 Task: Open a blank sheet, save the file as Animals.txt Add Heading 'Animals:'Add the following points with numbering '1.	Lion_x000D_
2.	Dolphin_x000D_
3.	Eagle_x000D_
'Select the entire thext and change line spacing to  2.5 ,change the font size of heading and points to 24
Action: Mouse moved to (1062, 59)
Screenshot: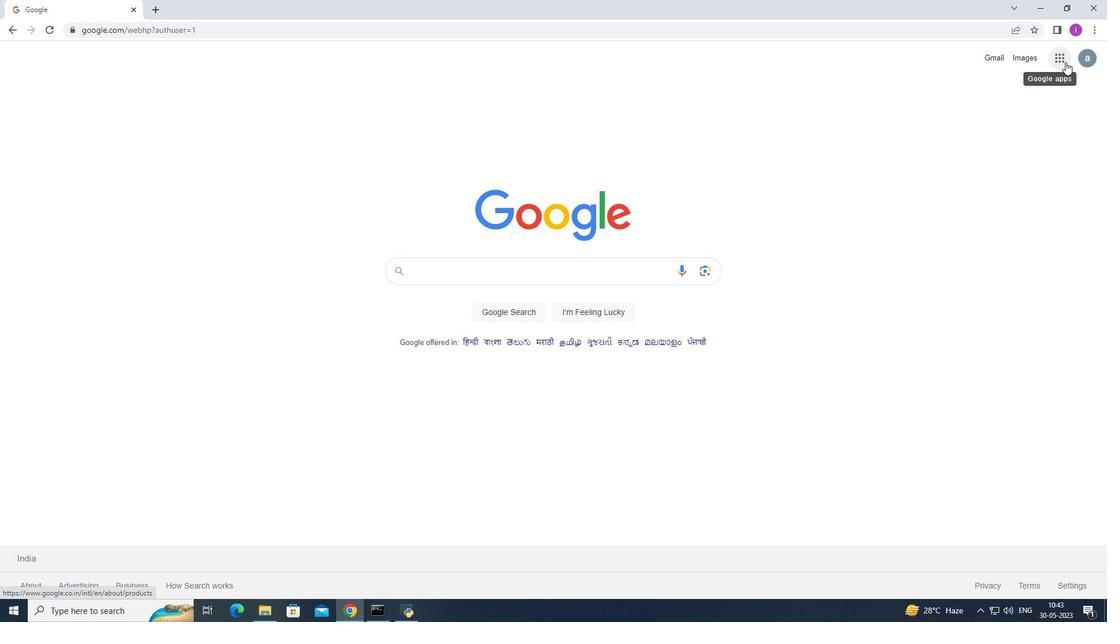 
Action: Mouse pressed left at (1062, 59)
Screenshot: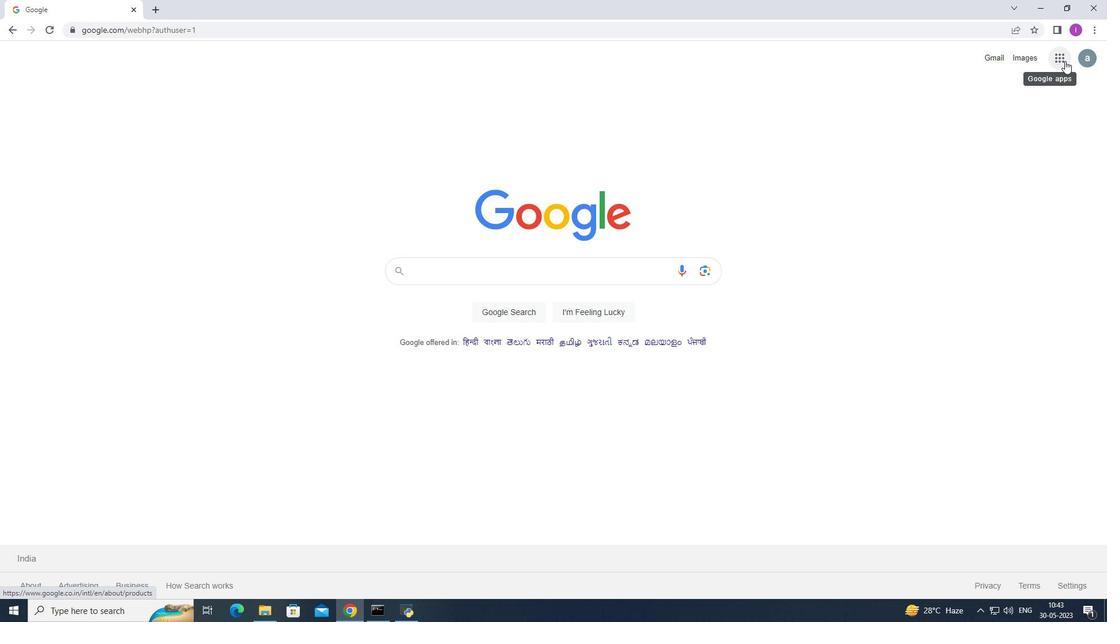 
Action: Mouse moved to (1011, 293)
Screenshot: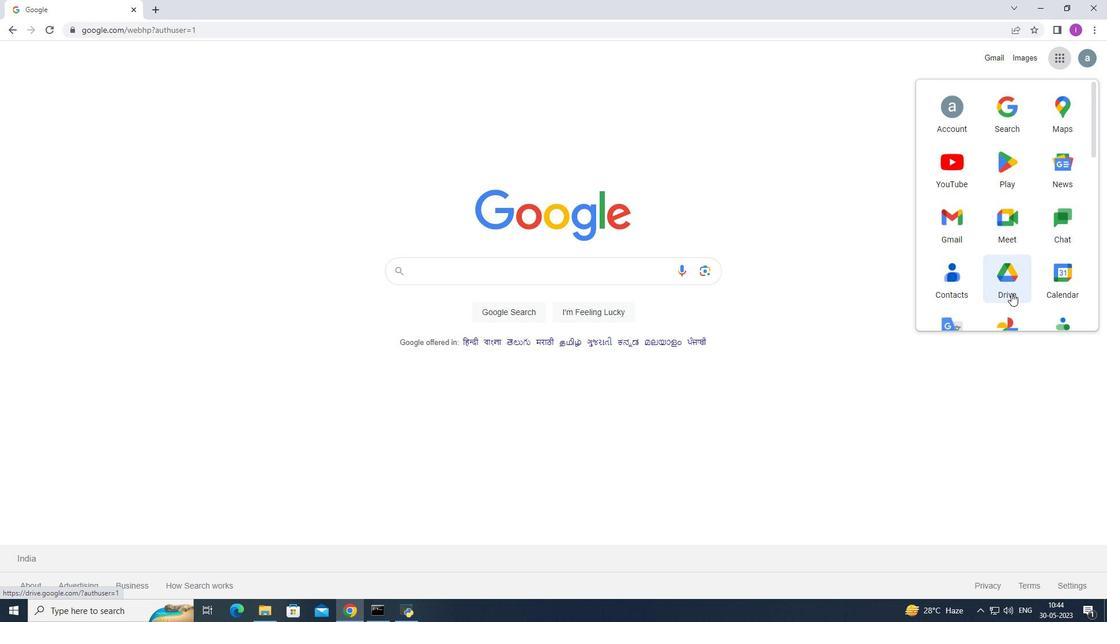 
Action: Mouse scrolled (1011, 293) with delta (0, 0)
Screenshot: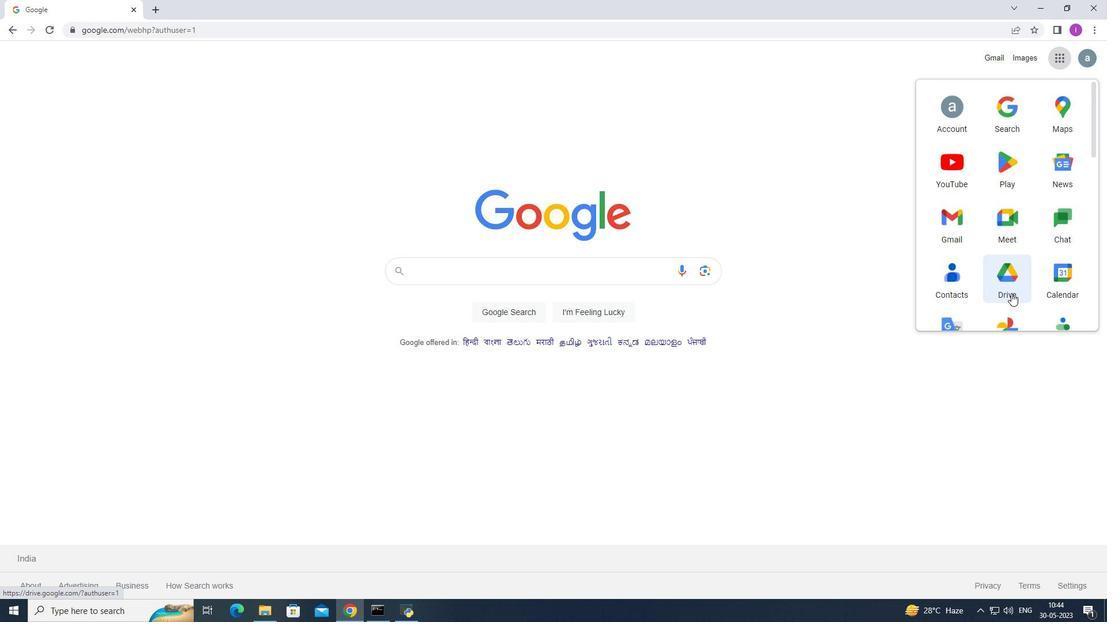 
Action: Mouse scrolled (1011, 294) with delta (0, 0)
Screenshot: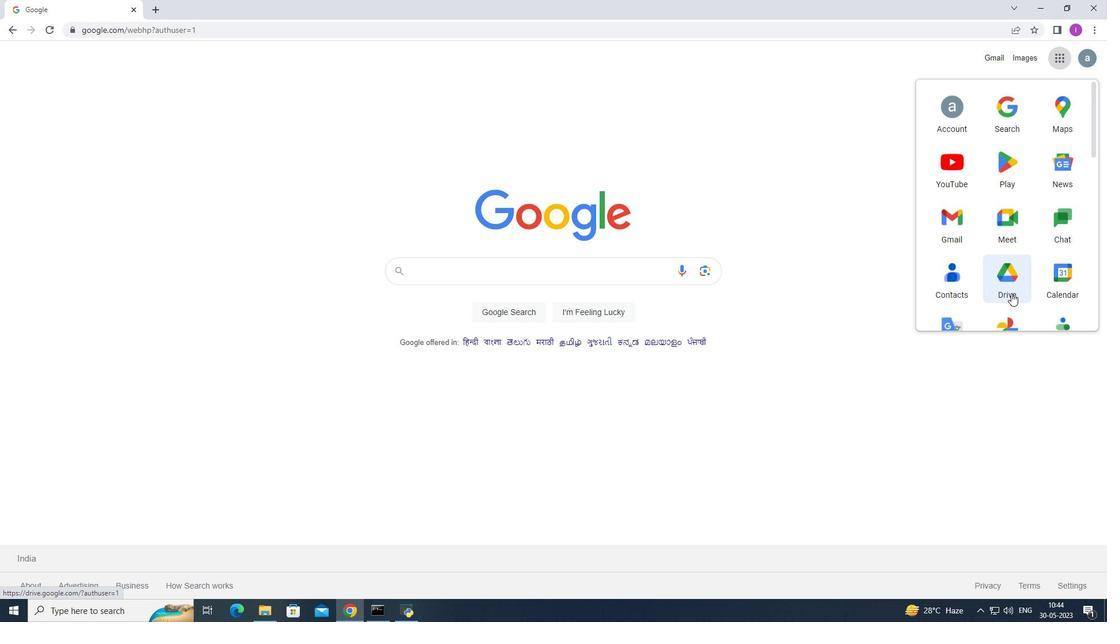 
Action: Mouse scrolled (1011, 293) with delta (0, 0)
Screenshot: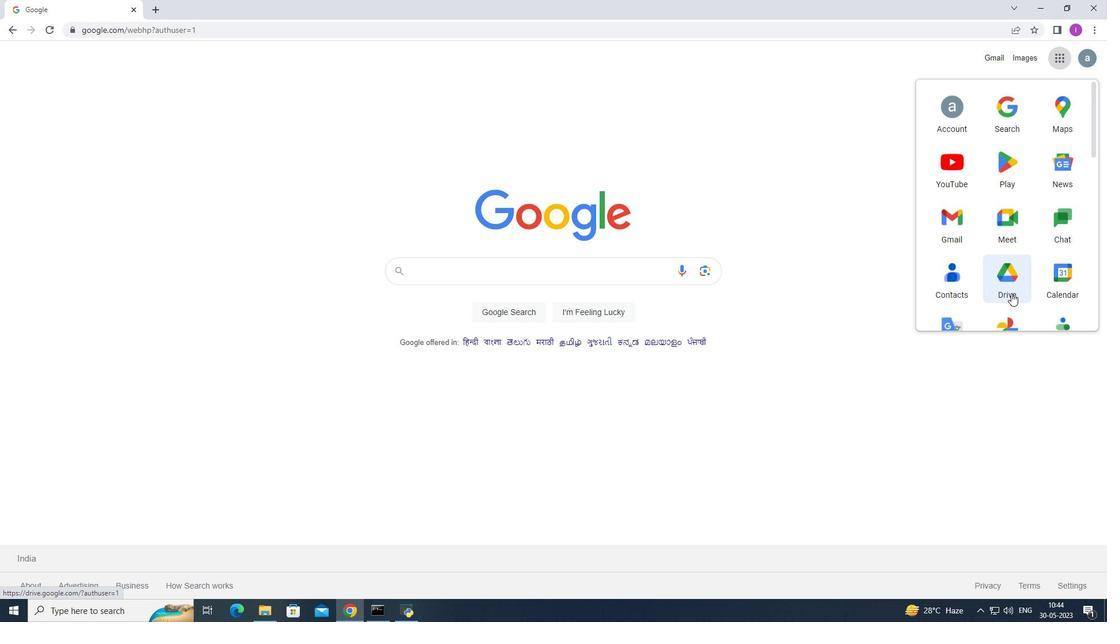 
Action: Mouse moved to (1011, 293)
Screenshot: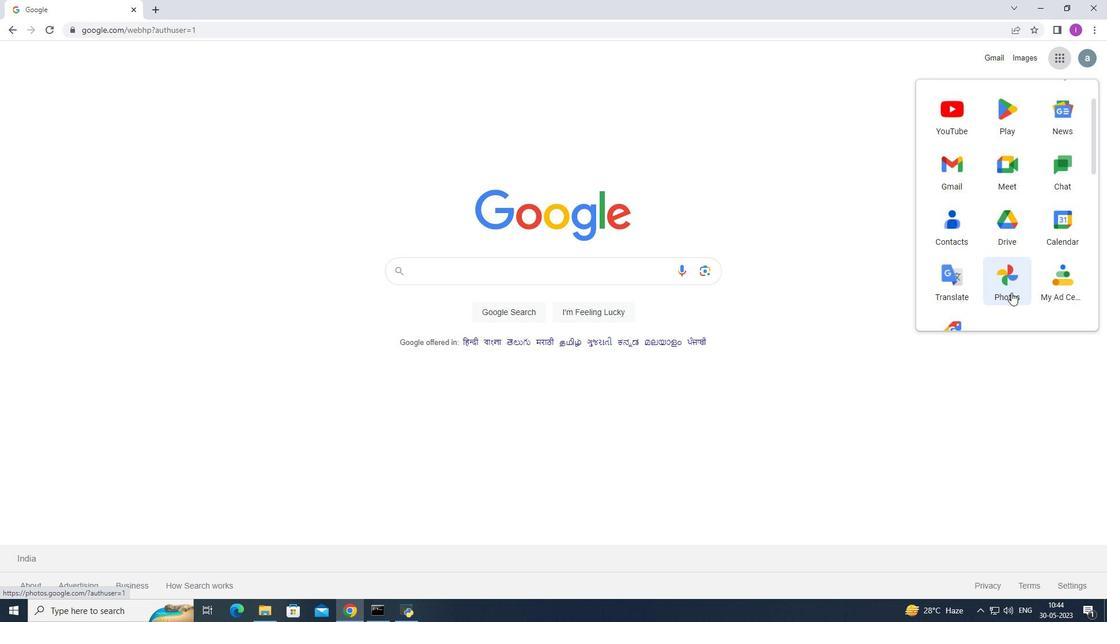 
Action: Mouse scrolled (1011, 292) with delta (0, 0)
Screenshot: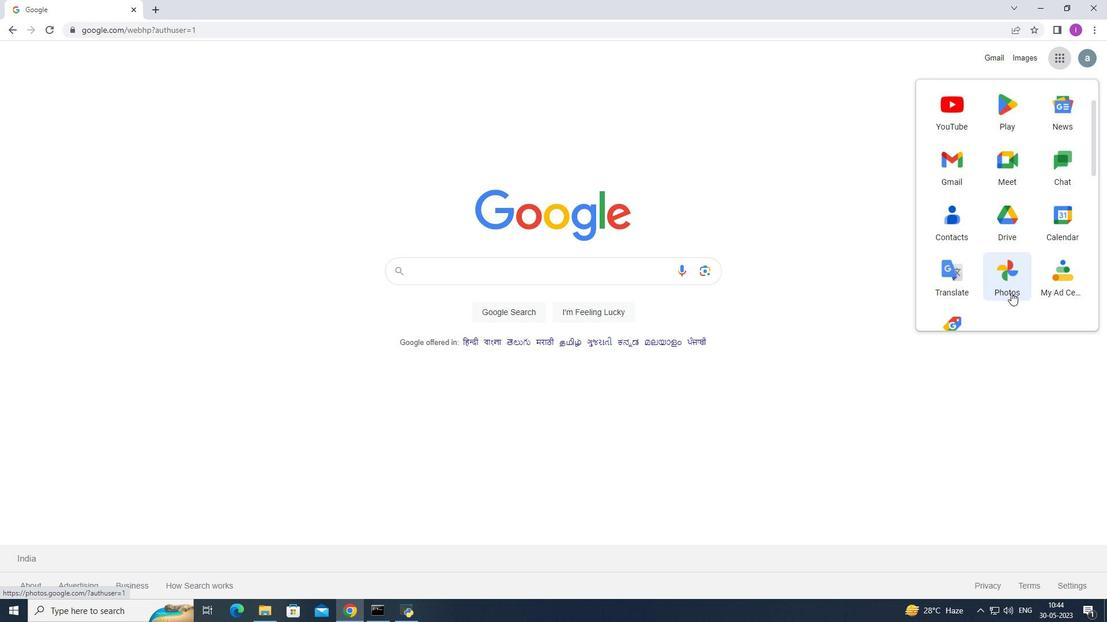 
Action: Mouse scrolled (1011, 292) with delta (0, 0)
Screenshot: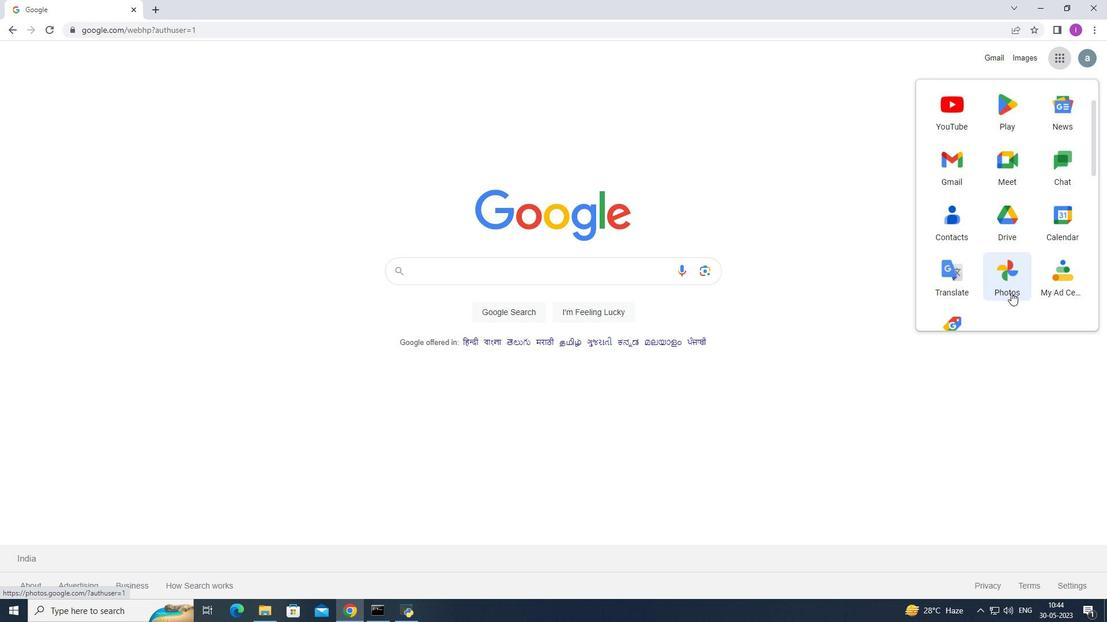 
Action: Mouse scrolled (1011, 292) with delta (0, 0)
Screenshot: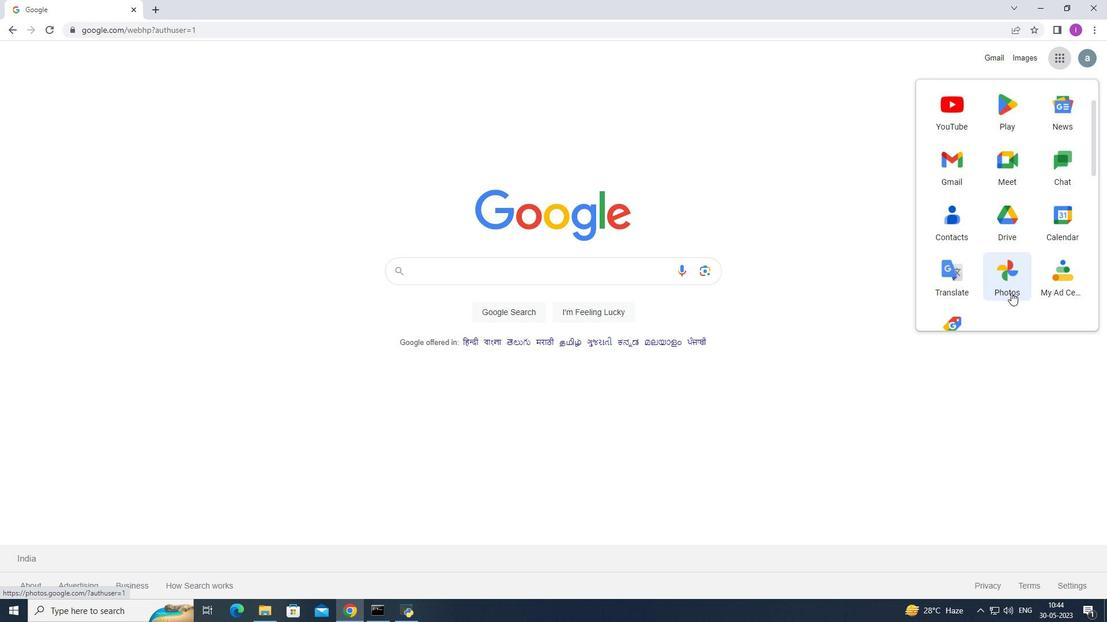
Action: Mouse moved to (1012, 215)
Screenshot: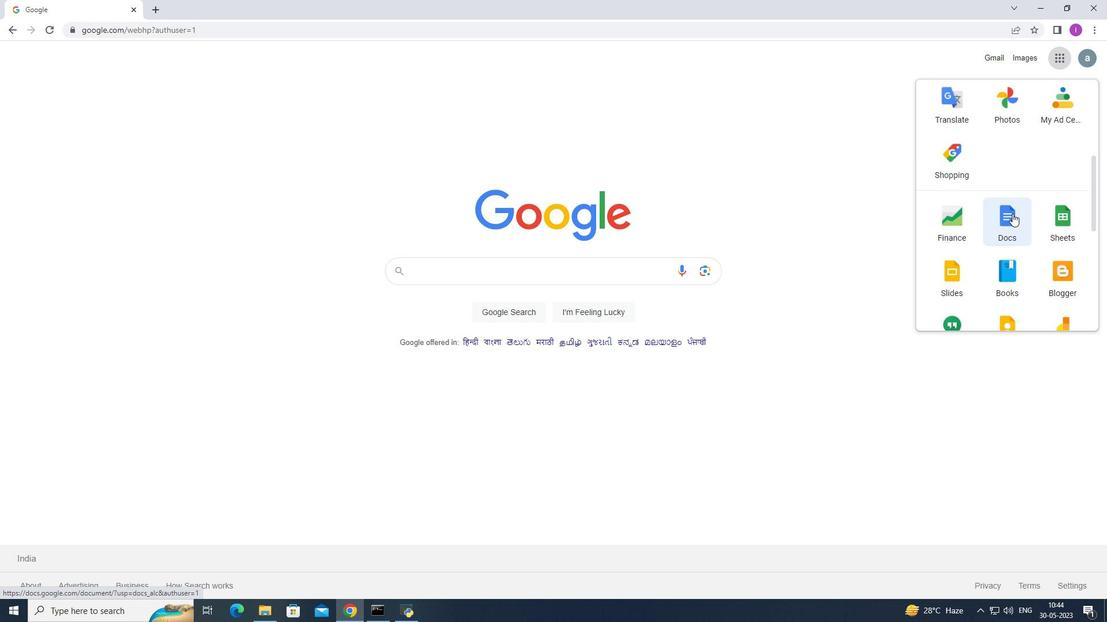 
Action: Mouse pressed left at (1012, 215)
Screenshot: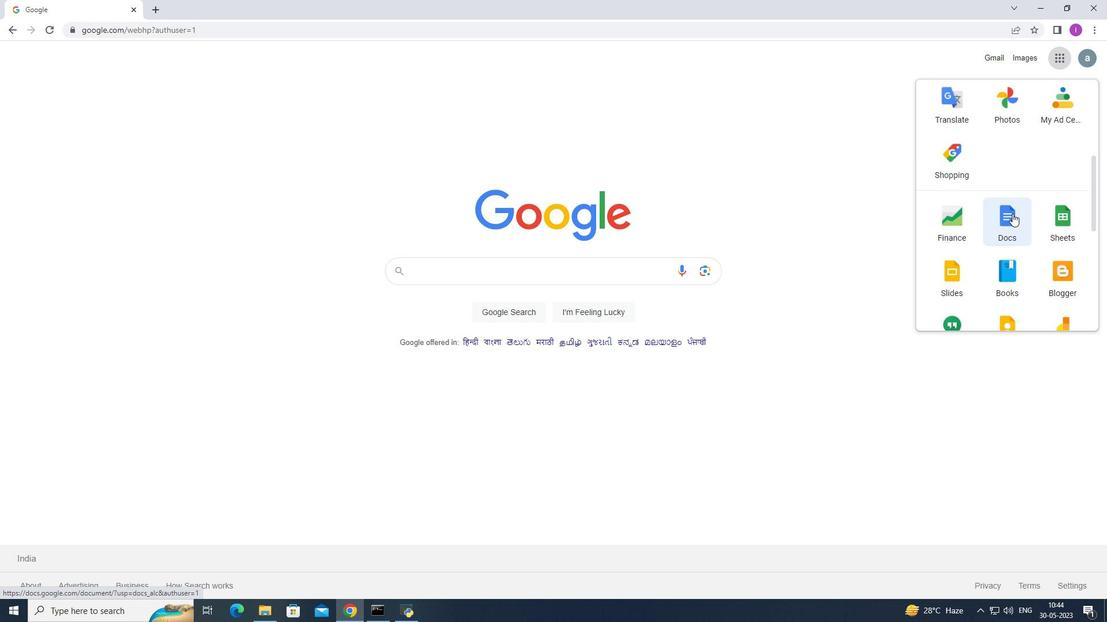 
Action: Mouse moved to (281, 179)
Screenshot: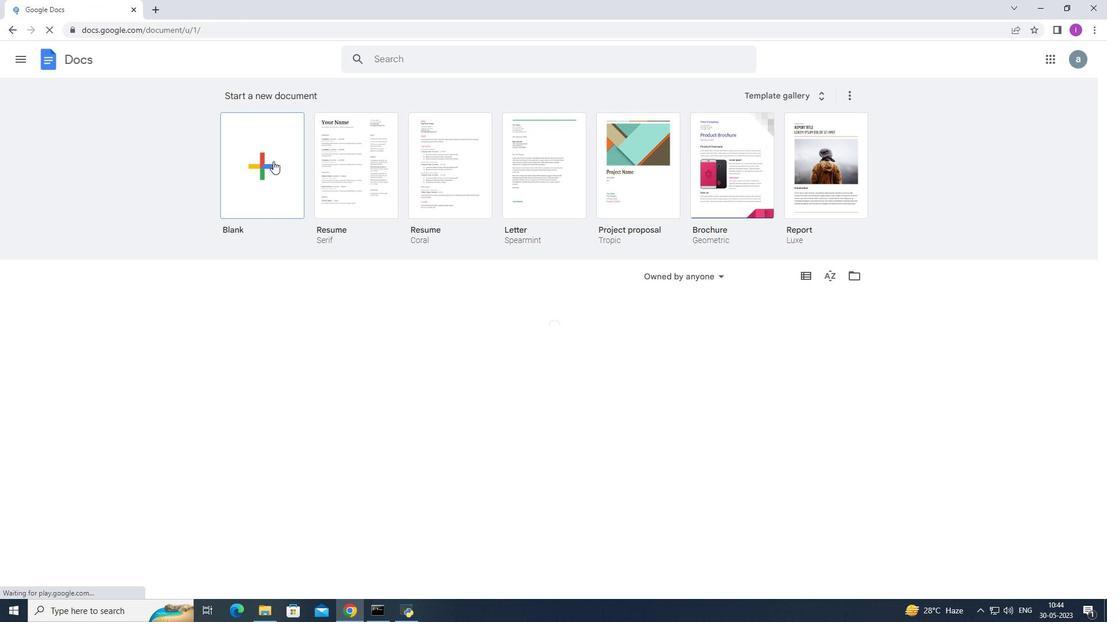 
Action: Mouse pressed left at (281, 179)
Screenshot: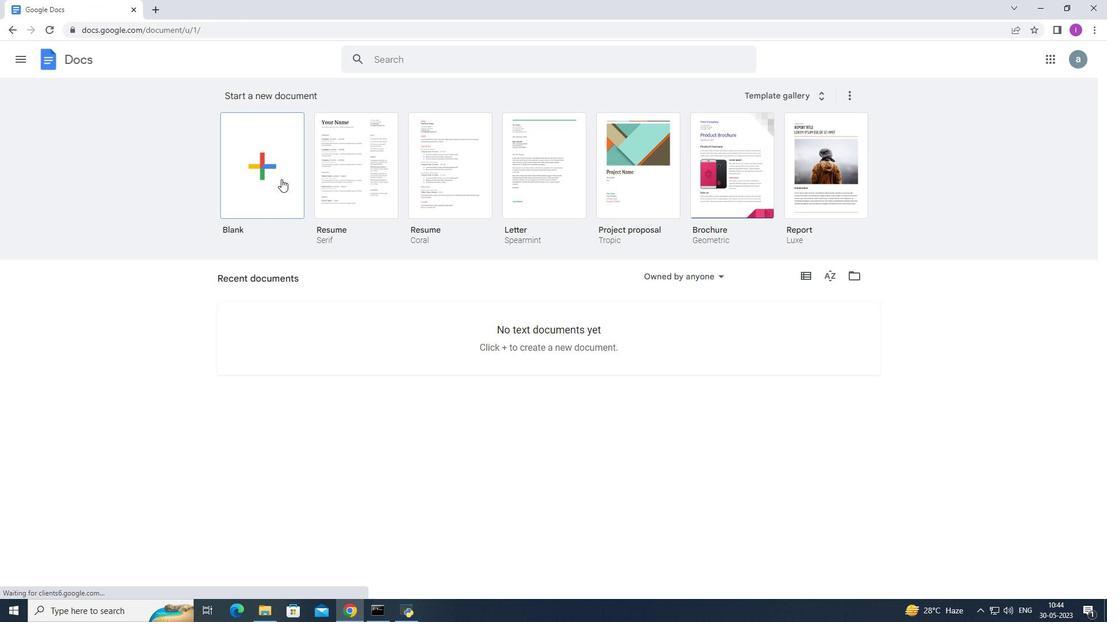 
Action: Mouse moved to (109, 50)
Screenshot: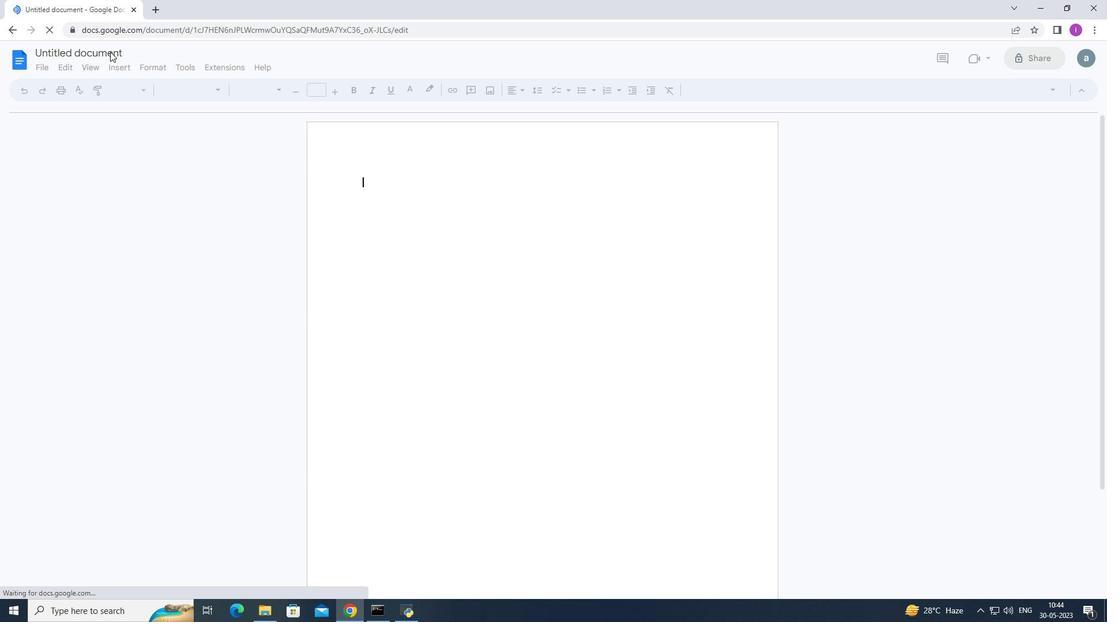 
Action: Mouse pressed left at (109, 50)
Screenshot: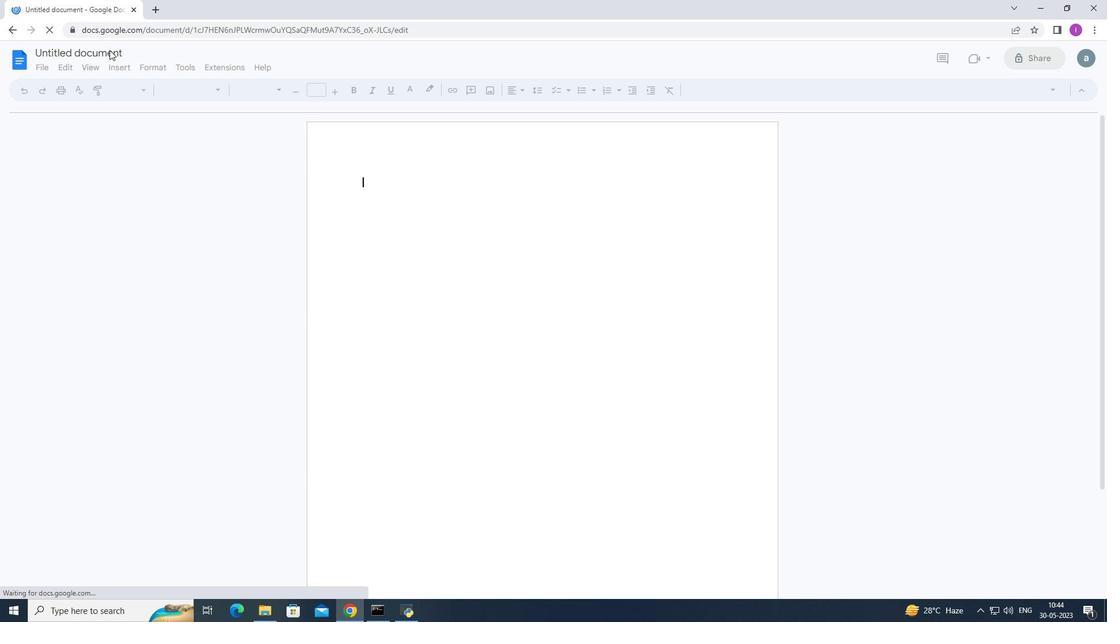 
Action: Key pressed anu<Key.backspace>imals<Key.space><Key.backspace>.txt
Screenshot: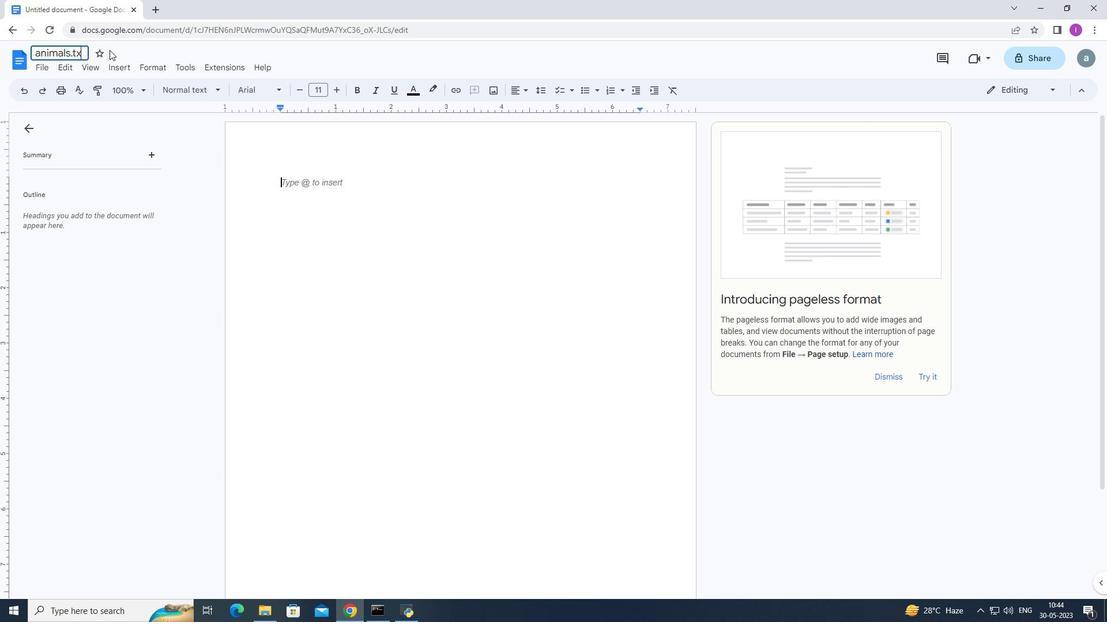 
Action: Mouse moved to (145, 74)
Screenshot: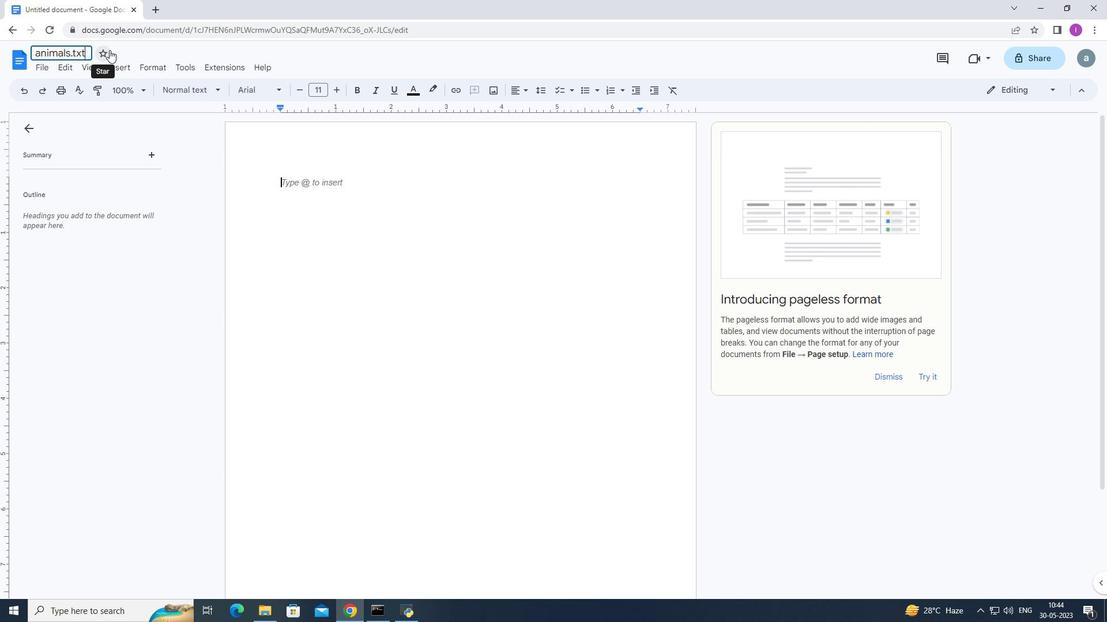 
Action: Mouse scrolled (145, 74) with delta (0, 0)
Screenshot: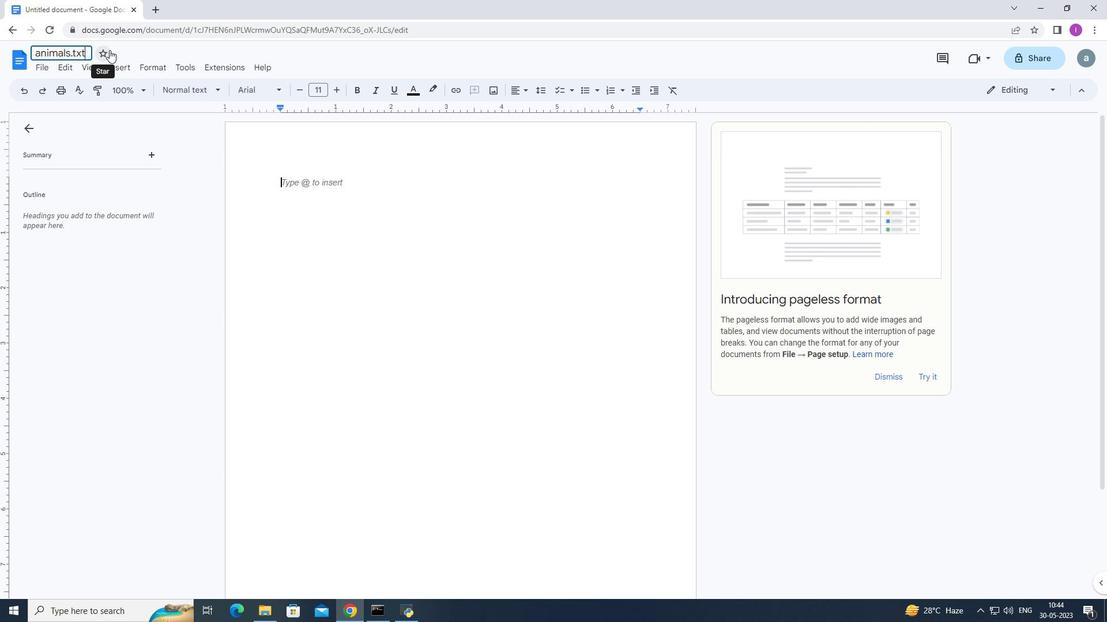 
Action: Mouse moved to (40, 53)
Screenshot: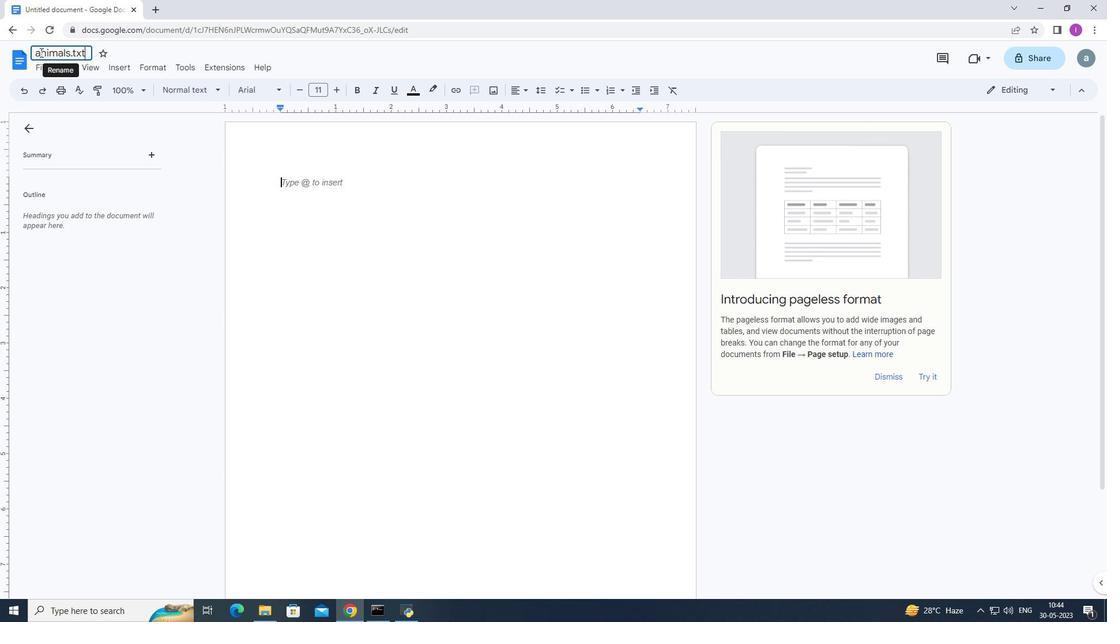 
Action: Mouse pressed left at (40, 53)
Screenshot: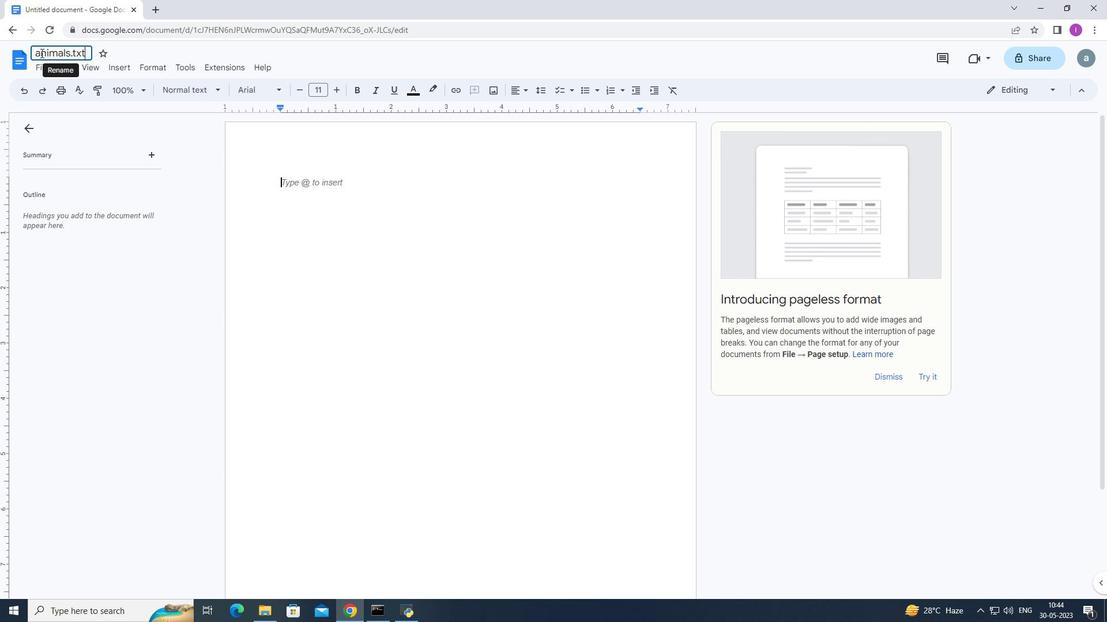 
Action: Key pressed <Key.backspace><Key.shift>A<Key.enter>
Screenshot: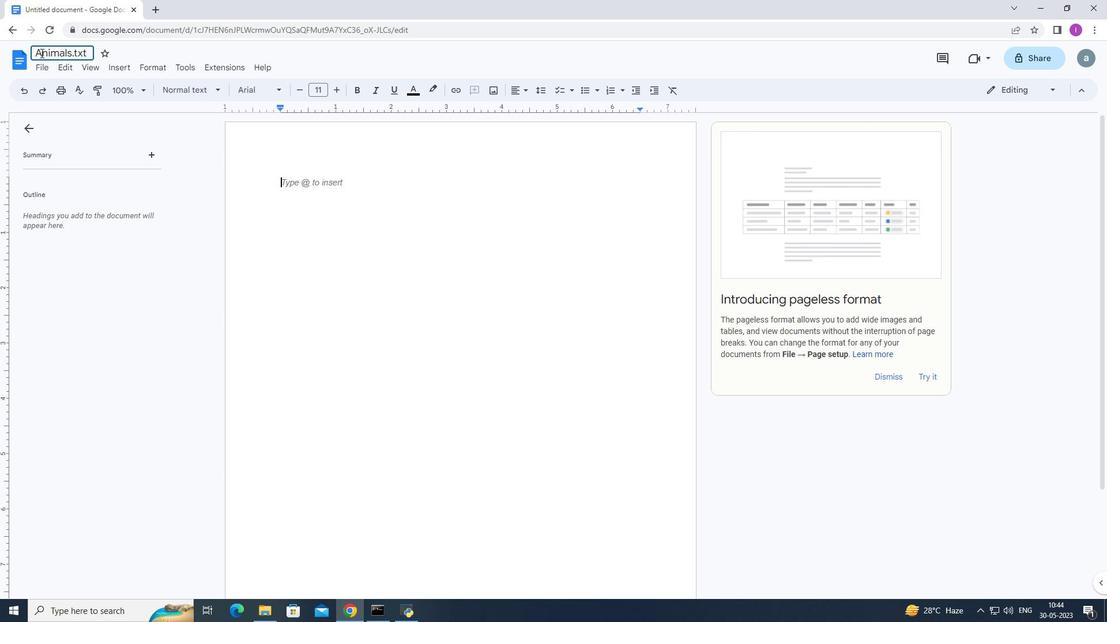 
Action: Mouse moved to (28, 124)
Screenshot: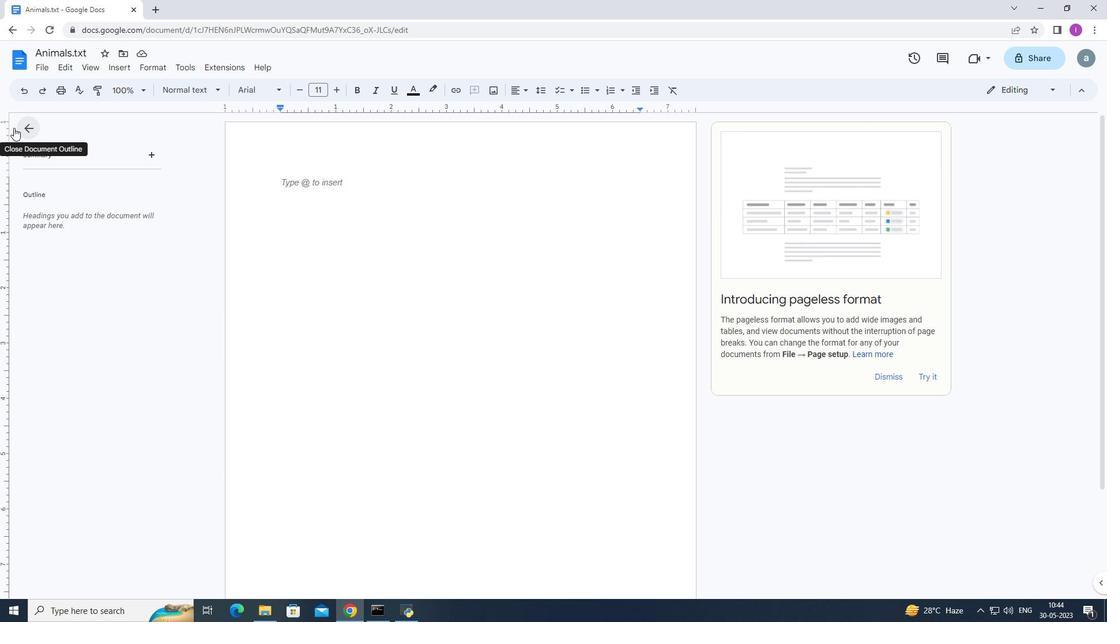 
Action: Mouse pressed left at (28, 124)
Screenshot: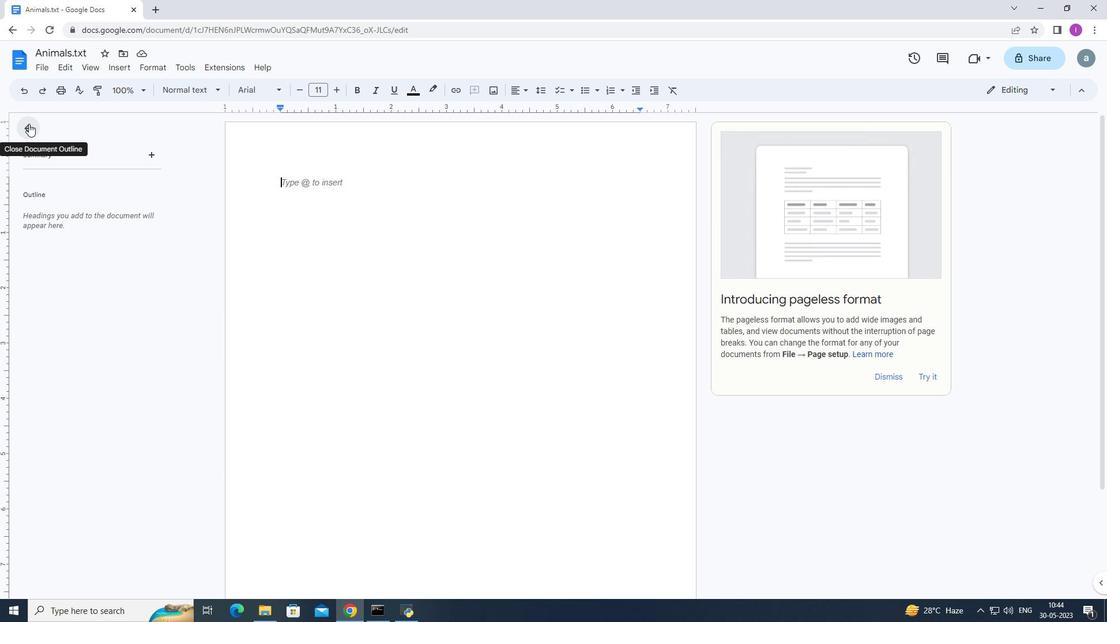 
Action: Mouse moved to (890, 376)
Screenshot: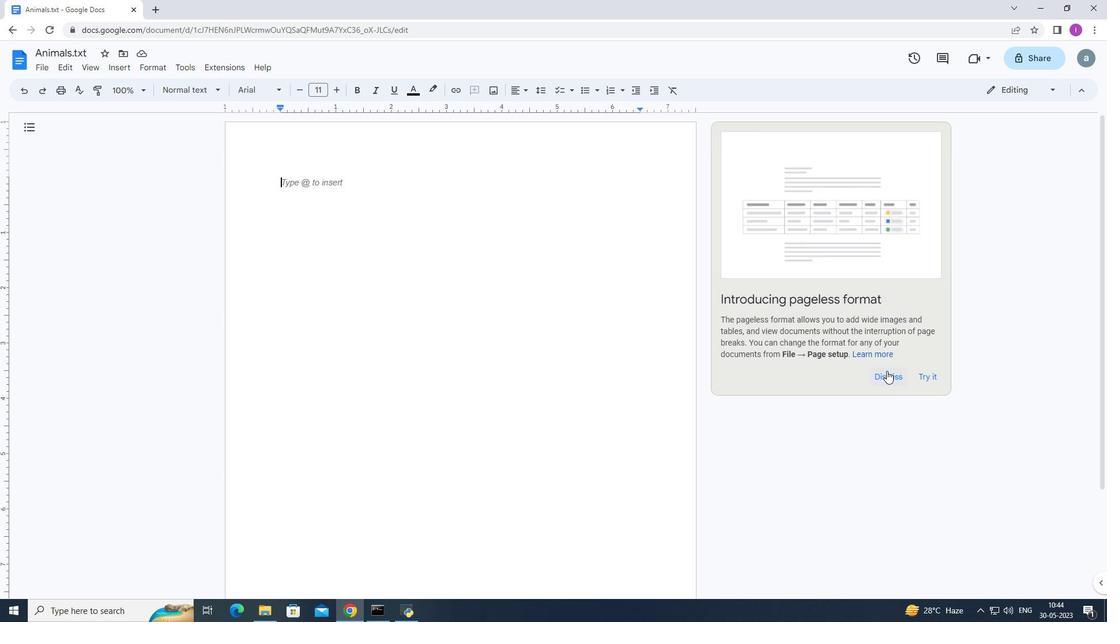 
Action: Mouse pressed left at (890, 376)
Screenshot: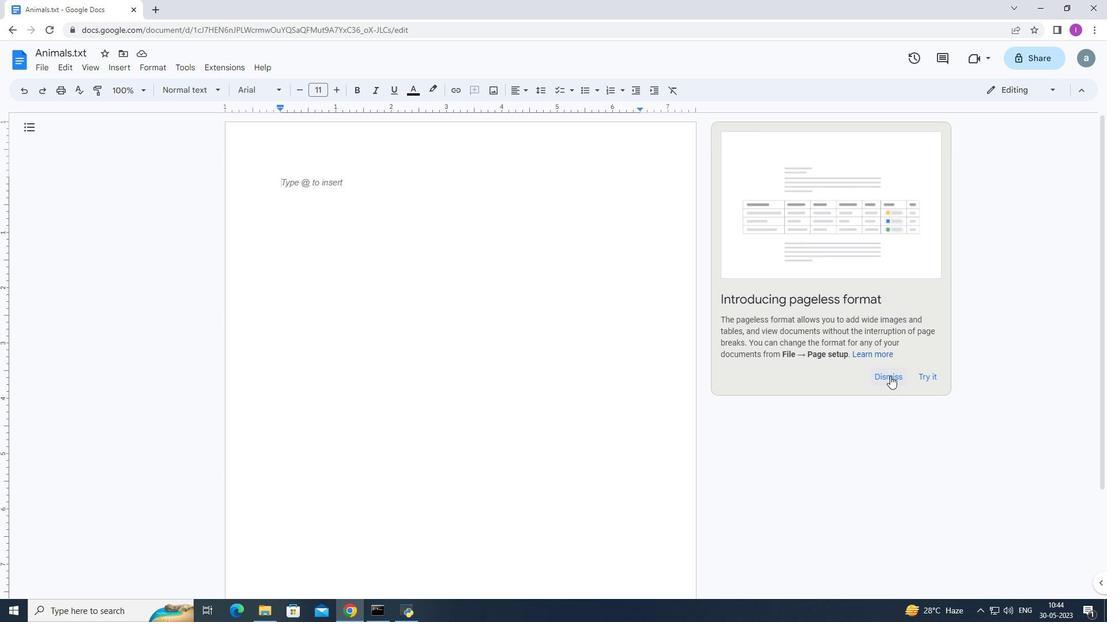 
Action: Mouse moved to (214, 87)
Screenshot: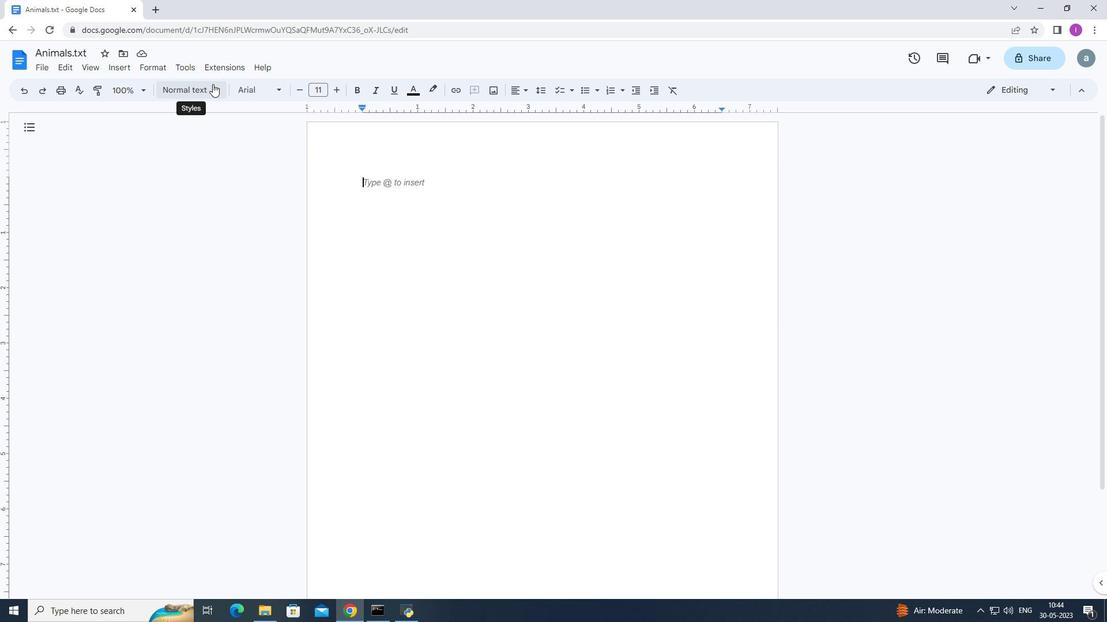 
Action: Mouse pressed left at (214, 87)
Screenshot: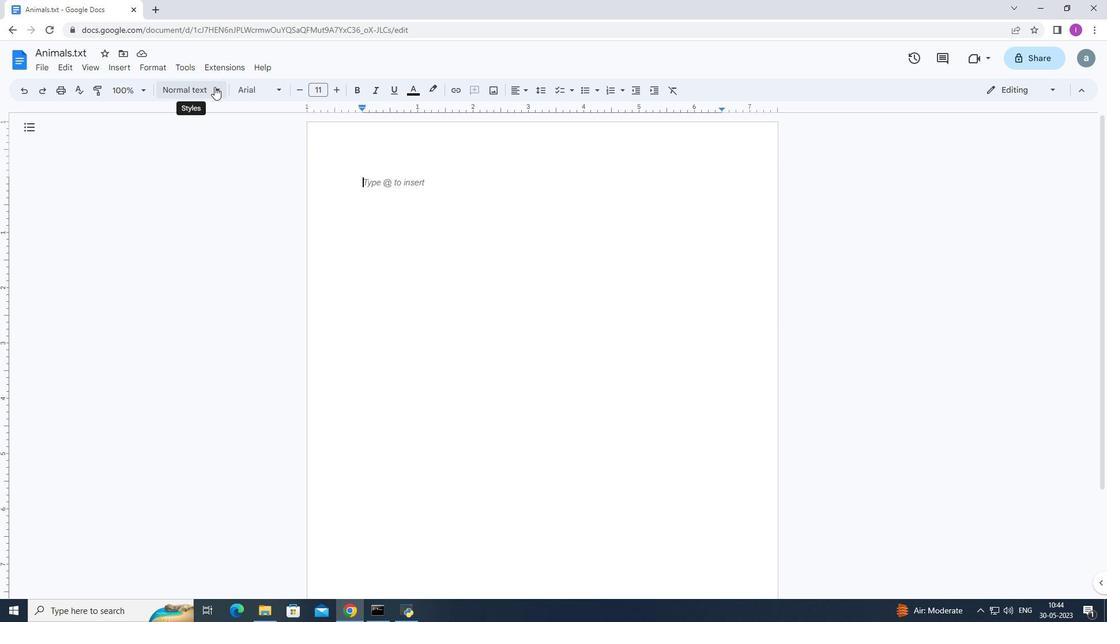 
Action: Mouse moved to (245, 248)
Screenshot: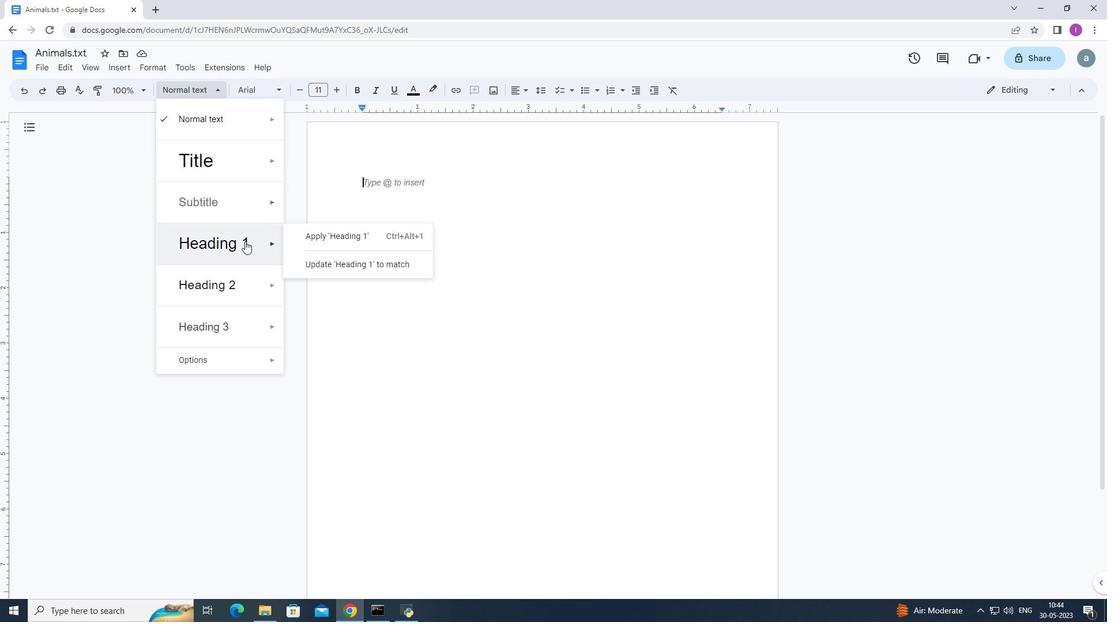 
Action: Mouse pressed left at (245, 248)
Screenshot: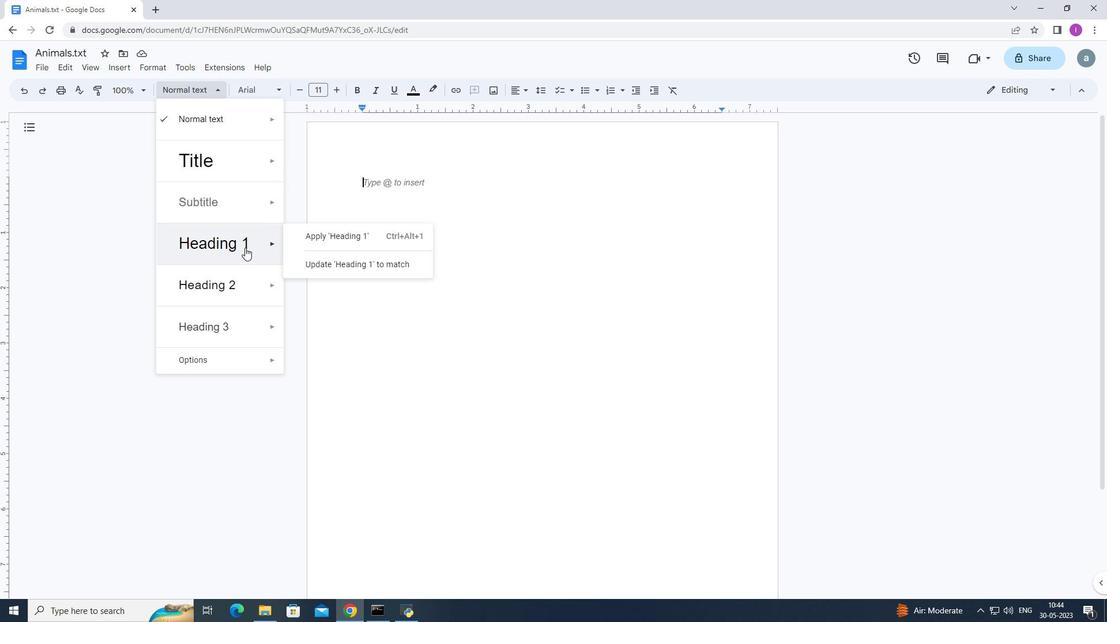 
Action: Mouse moved to (343, 155)
Screenshot: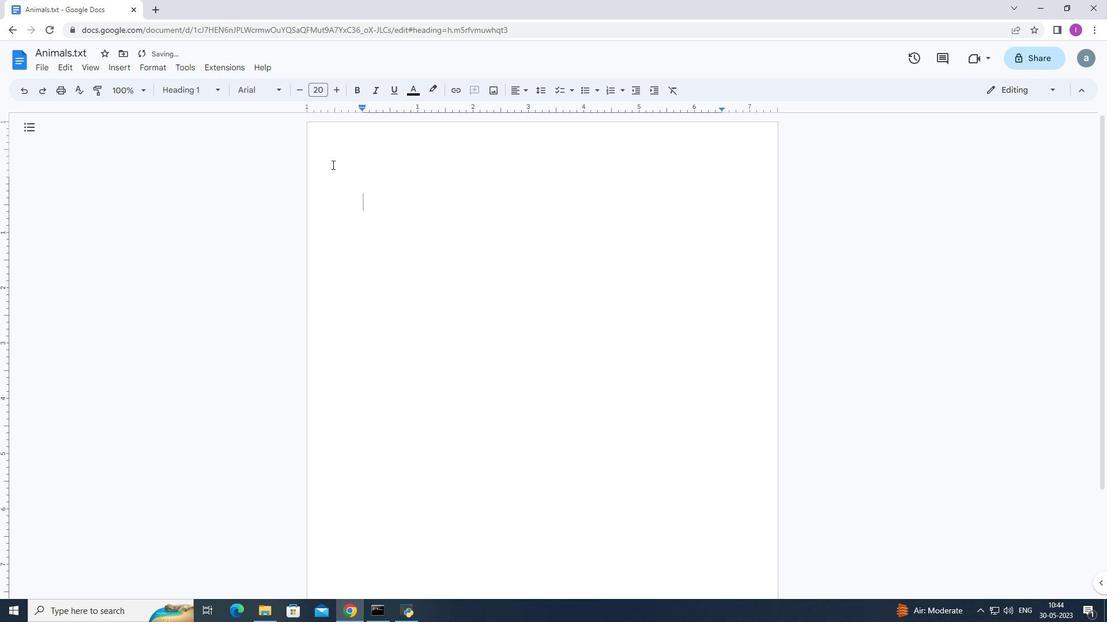 
Action: Key pressed <Key.shift>Animals<Key.shift_r>:
Screenshot: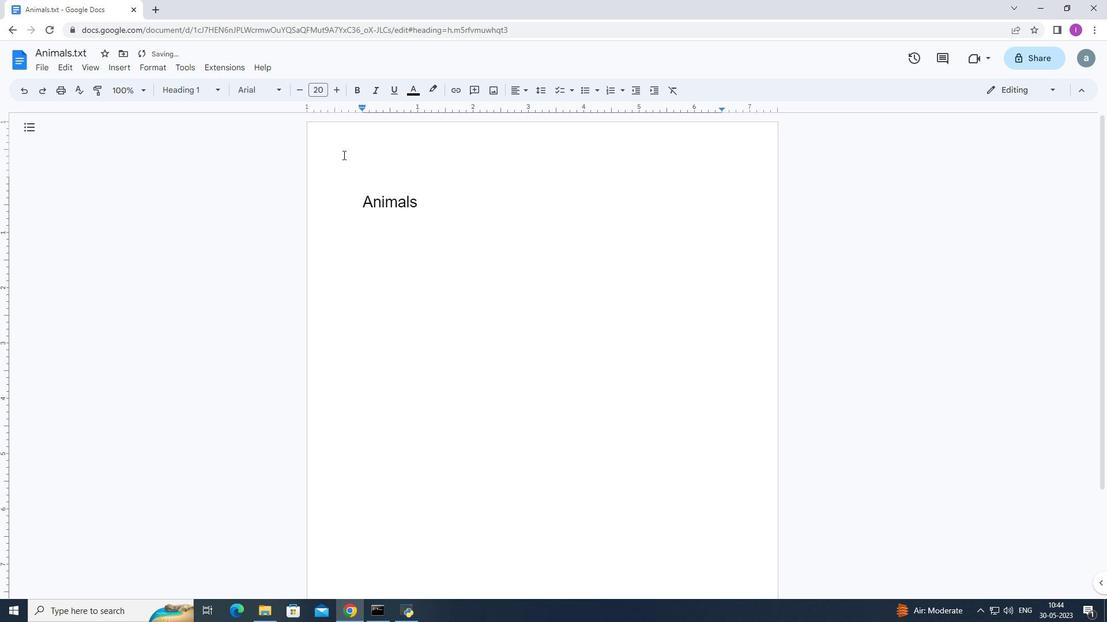 
Action: Mouse moved to (329, 161)
Screenshot: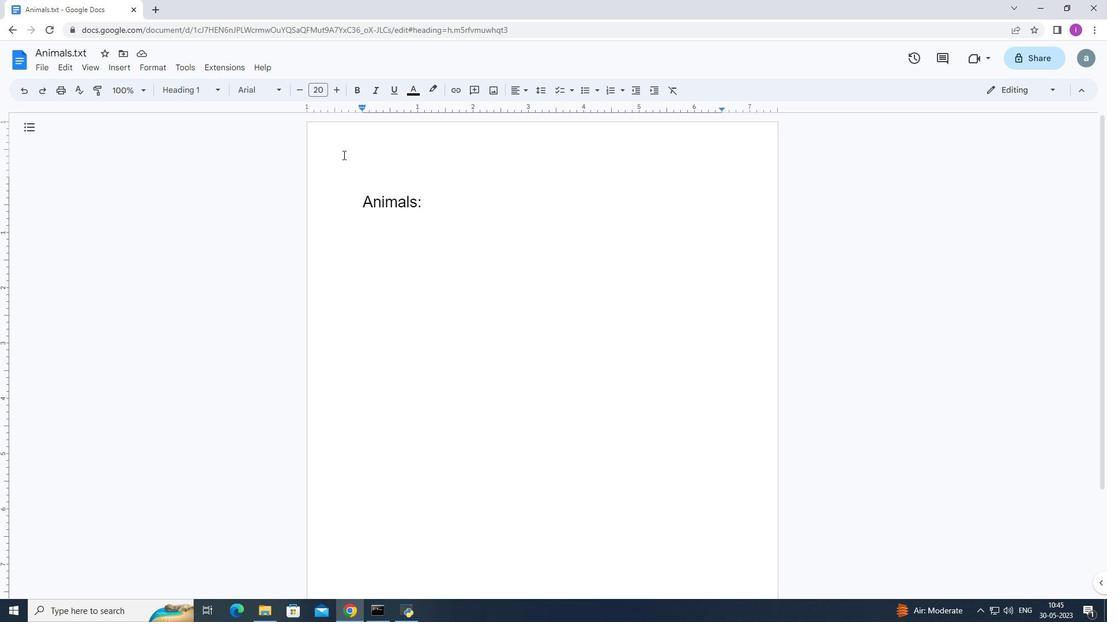 
Action: Key pressed <Key.enter>
Screenshot: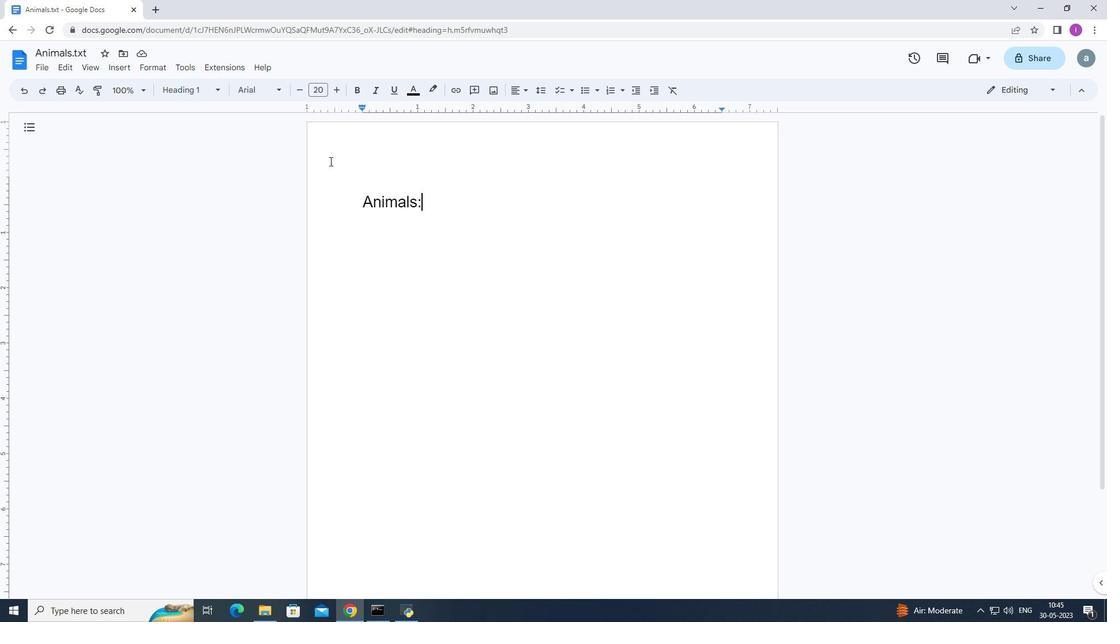 
Action: Mouse moved to (613, 91)
Screenshot: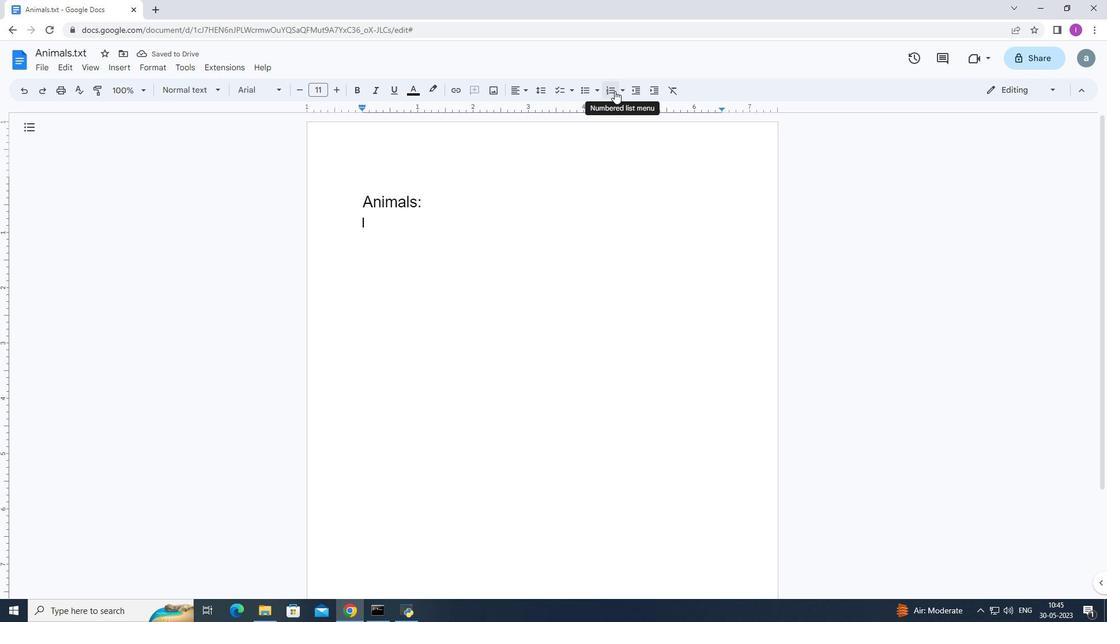 
Action: Mouse pressed left at (613, 91)
Screenshot: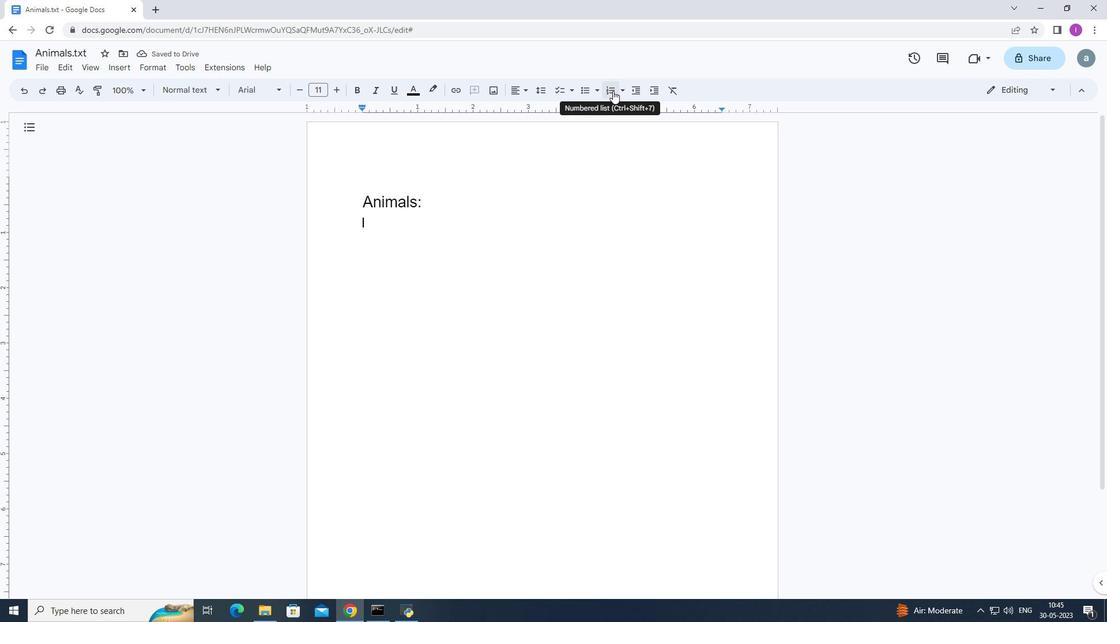 
Action: Mouse moved to (594, 178)
Screenshot: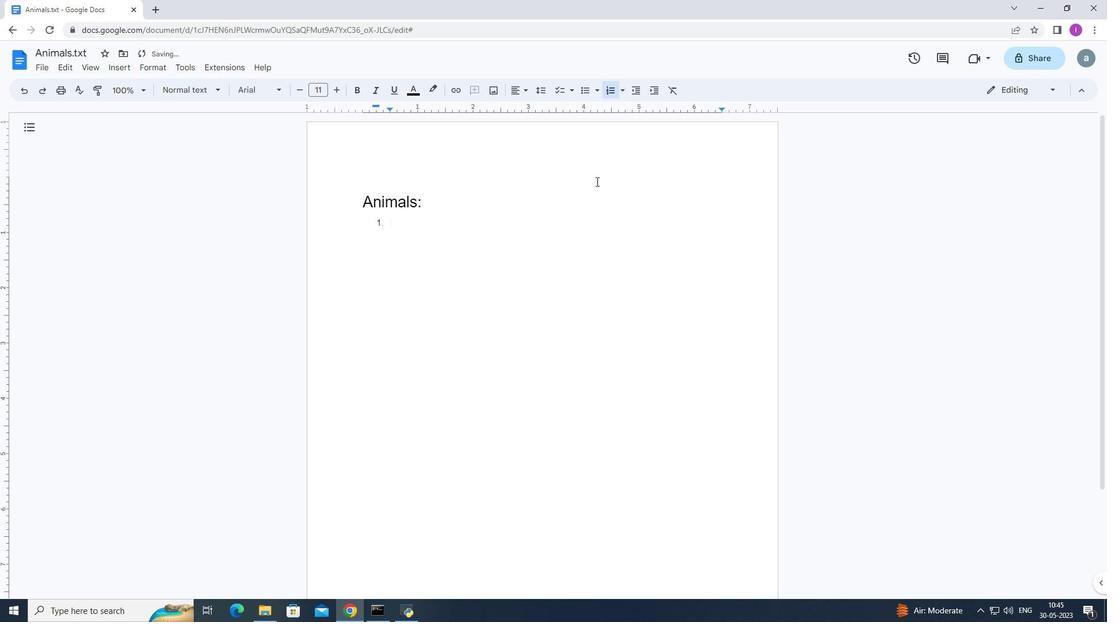 
Action: Key pressed lo<Key.backspace><Key.backspace><Key.shift>Liom<Key.backspace>n<Key.enter><Key.shift><Key.shift><Key.shift><Key.shift><Key.shift><Key.shift><Key.shift><Key.shift><Key.shift><Key.shift><Key.shift>Dolphin<Key.enter><Key.shift>Eaglr=<Key.backspace><Key.backspace>e
Screenshot: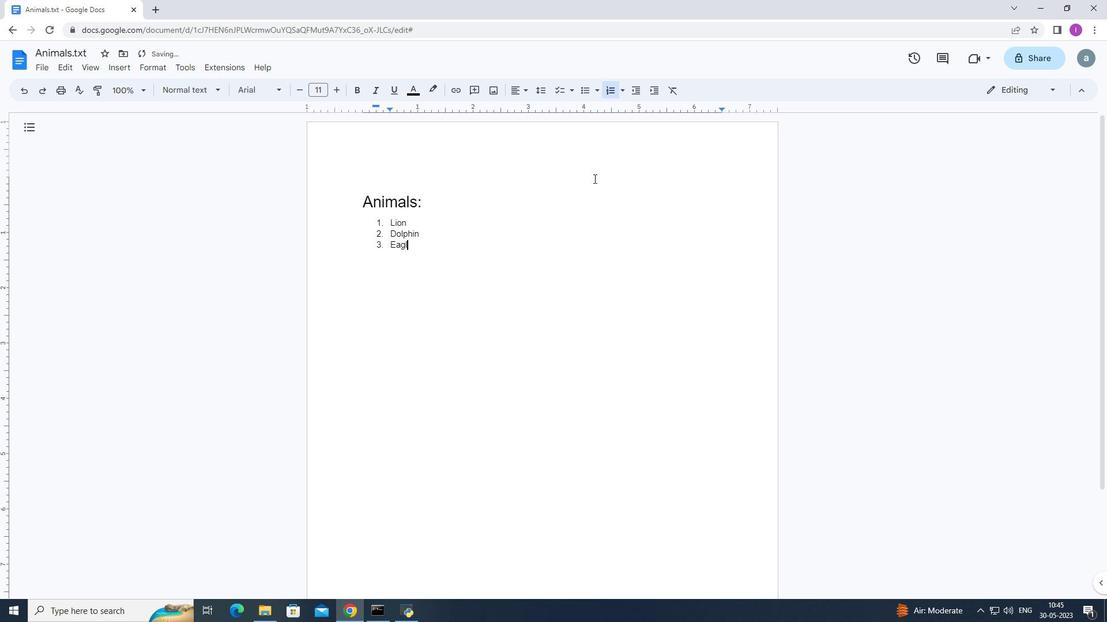 
Action: Mouse moved to (362, 194)
Screenshot: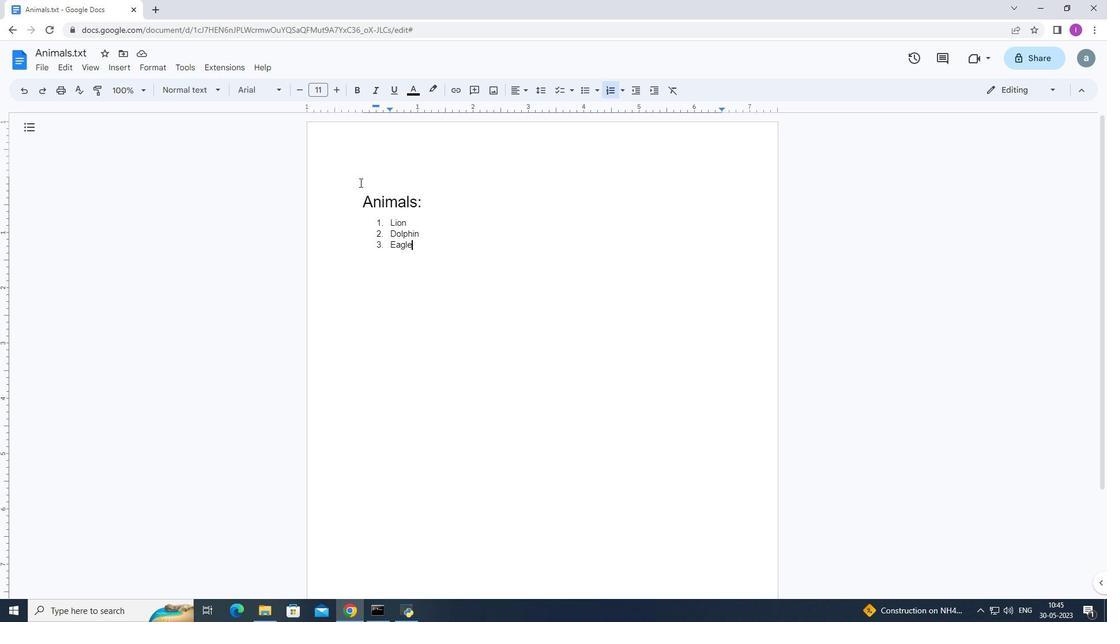 
Action: Mouse pressed left at (362, 194)
Screenshot: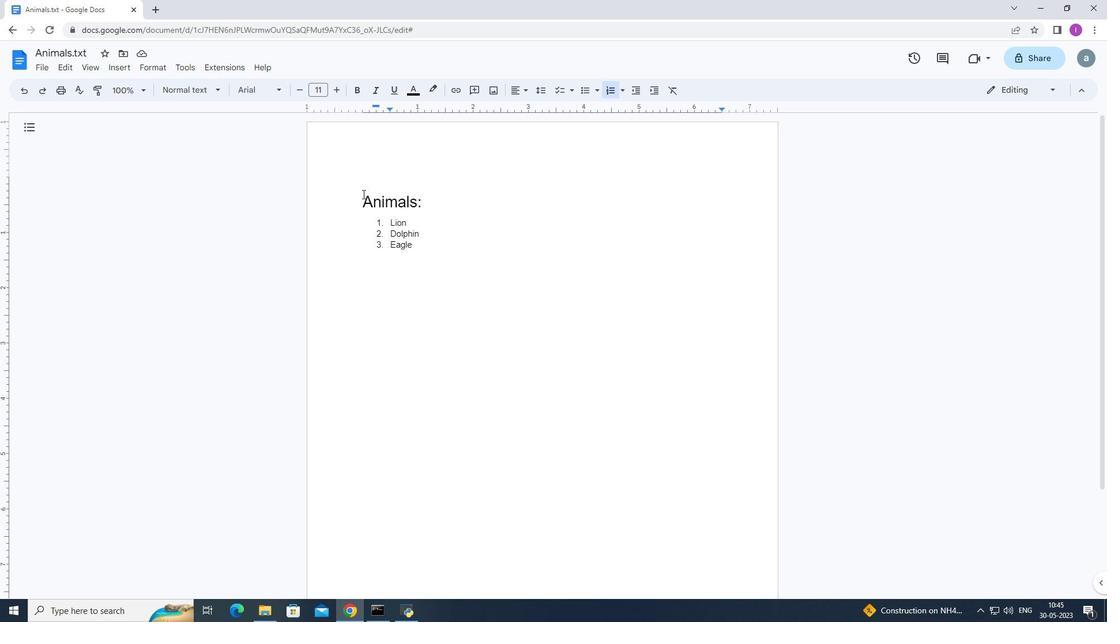 
Action: Mouse moved to (544, 92)
Screenshot: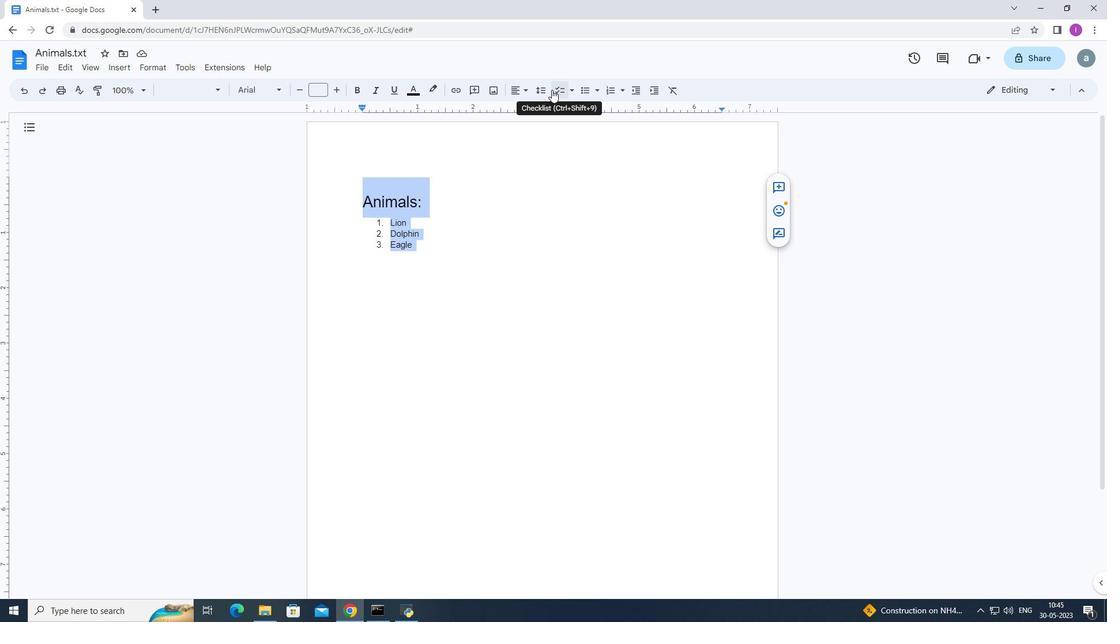 
Action: Mouse pressed left at (544, 92)
Screenshot: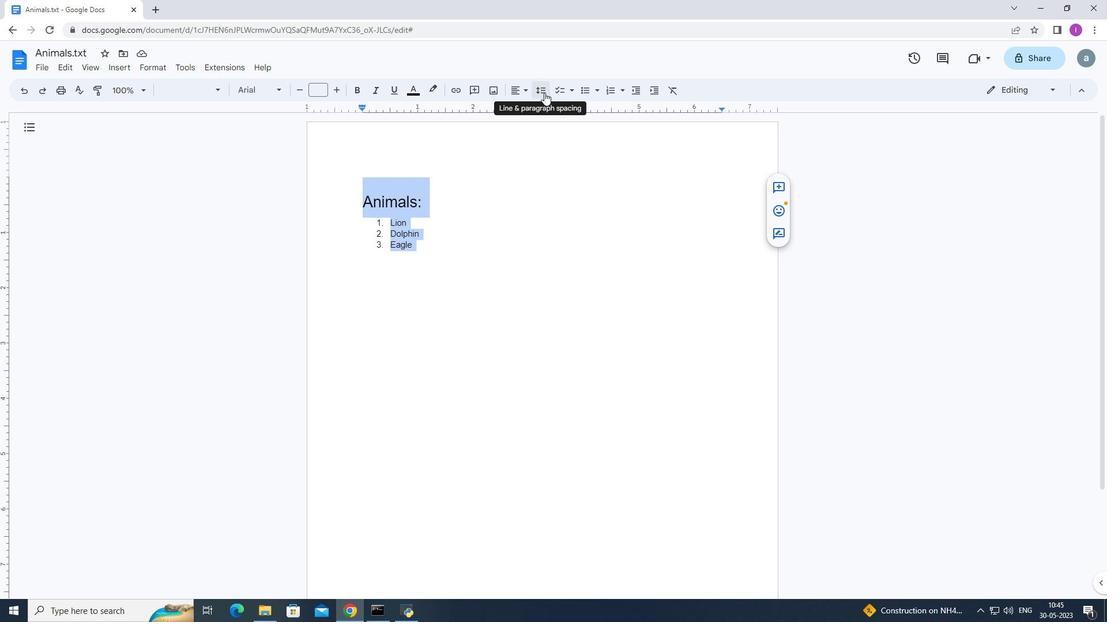 
Action: Mouse moved to (590, 240)
Screenshot: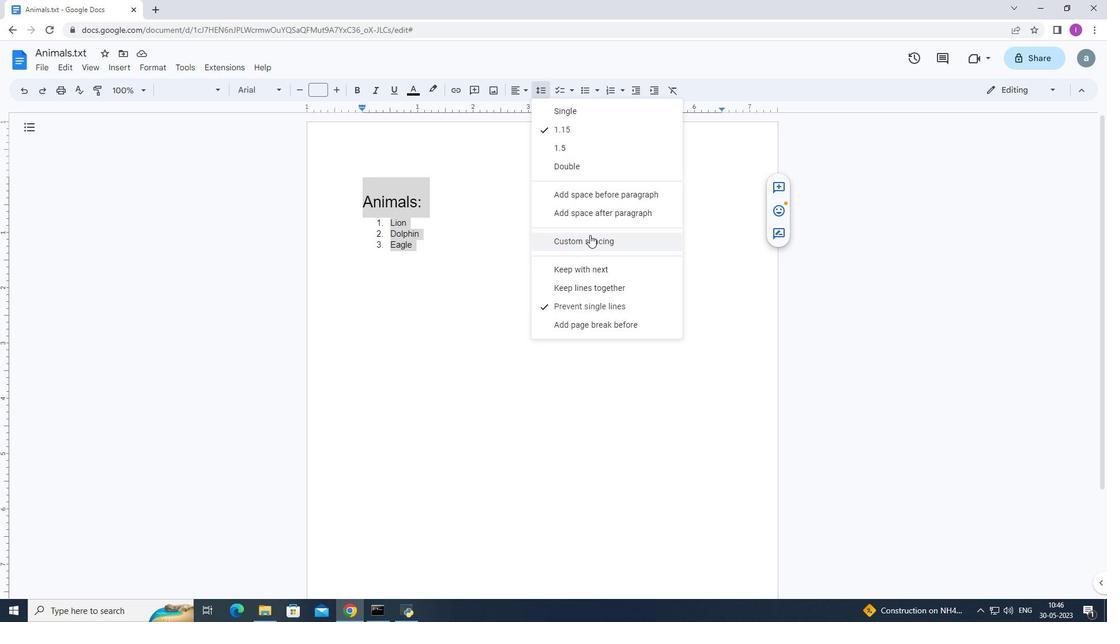 
Action: Mouse pressed left at (590, 240)
Screenshot: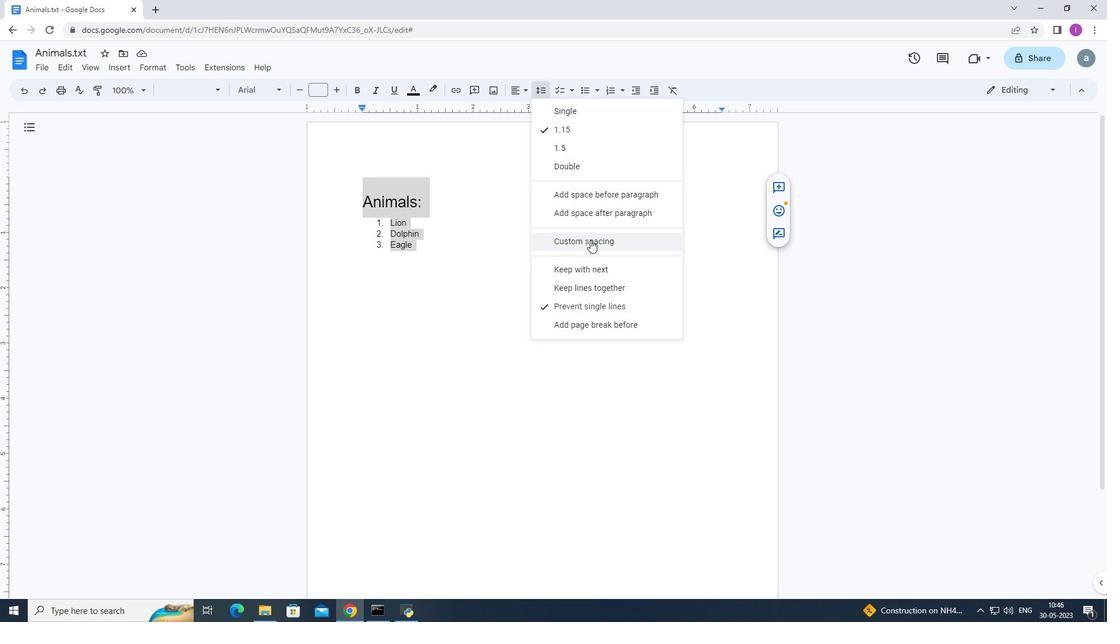 
Action: Mouse moved to (516, 278)
Screenshot: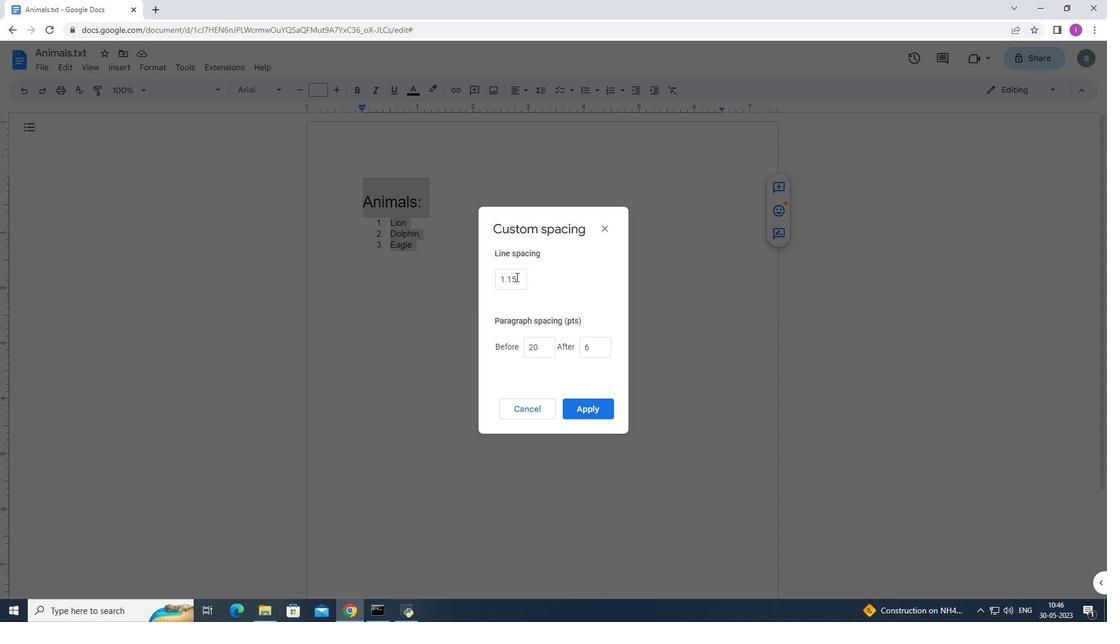 
Action: Mouse pressed left at (516, 278)
Screenshot: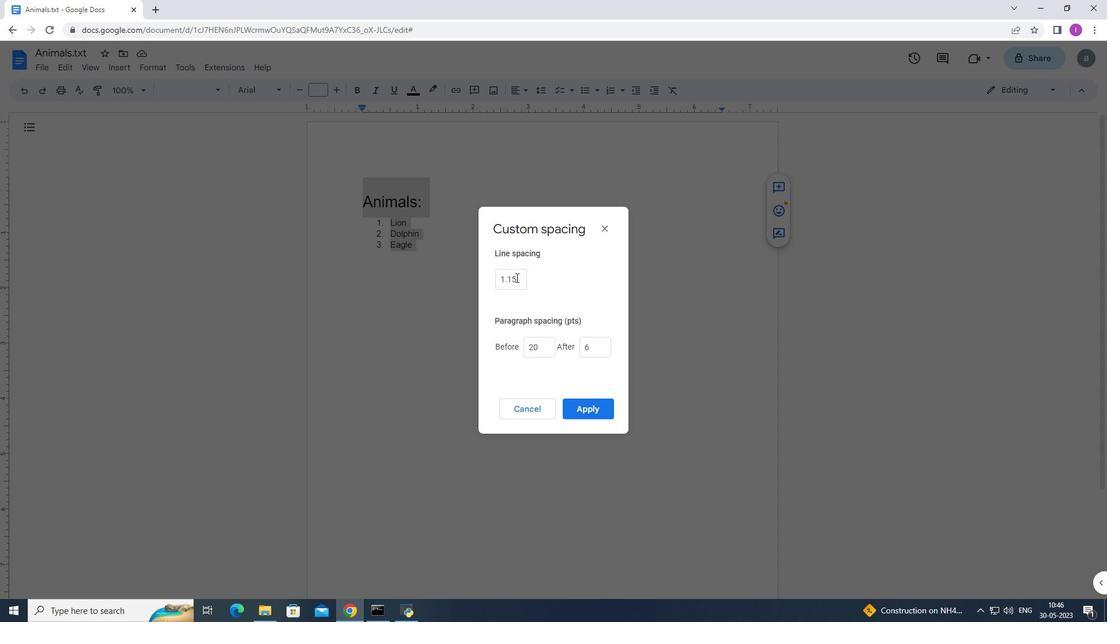 
Action: Mouse moved to (497, 285)
Screenshot: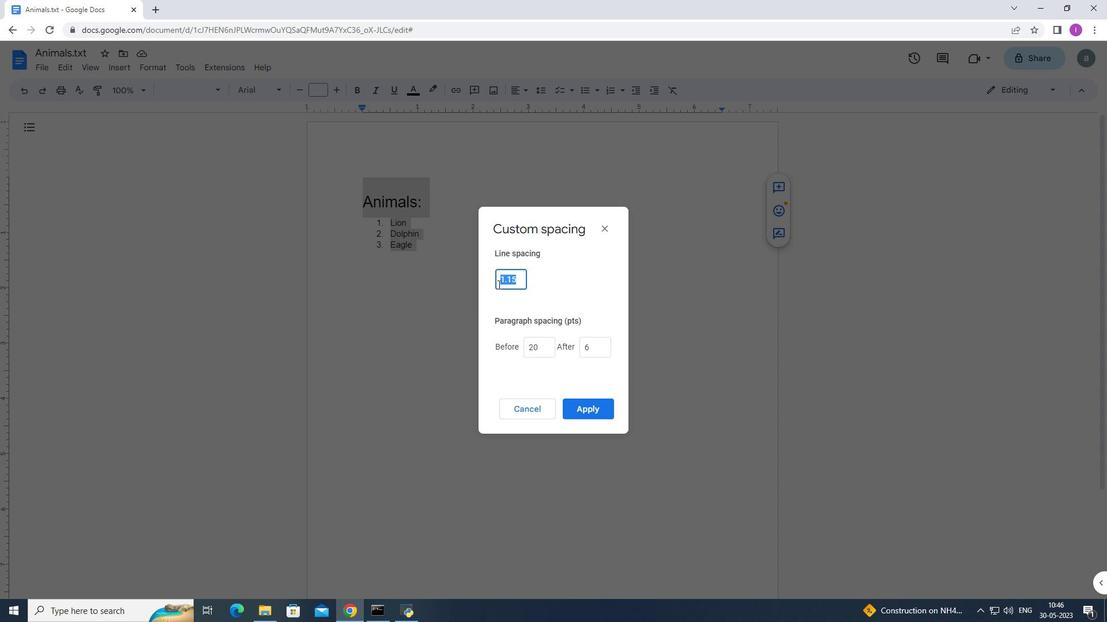 
Action: Key pressed 2.5
Screenshot: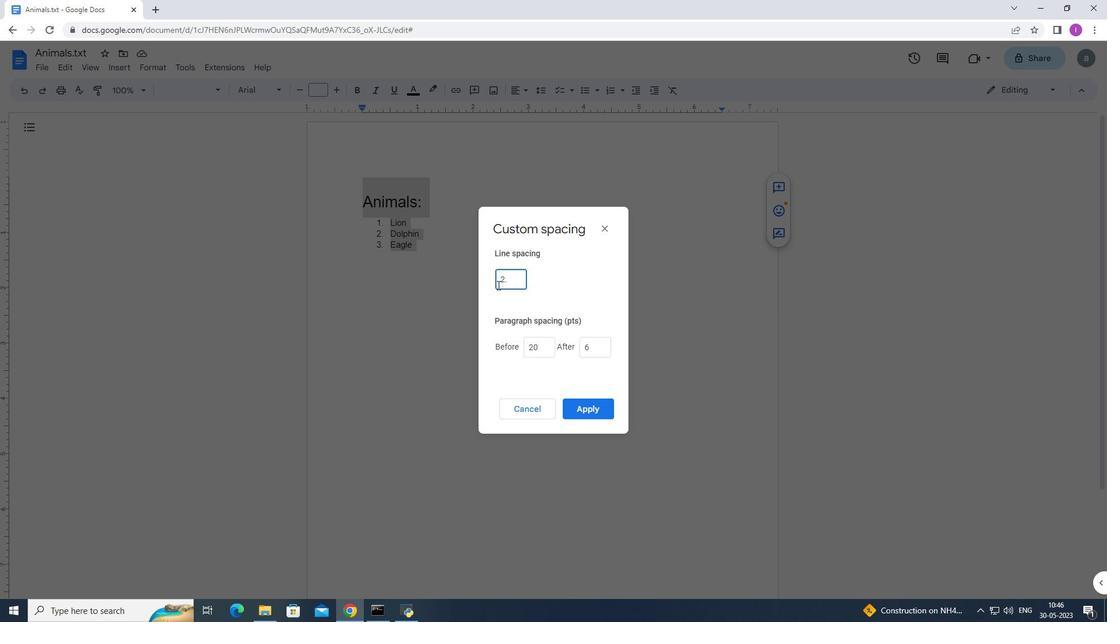 
Action: Mouse moved to (588, 404)
Screenshot: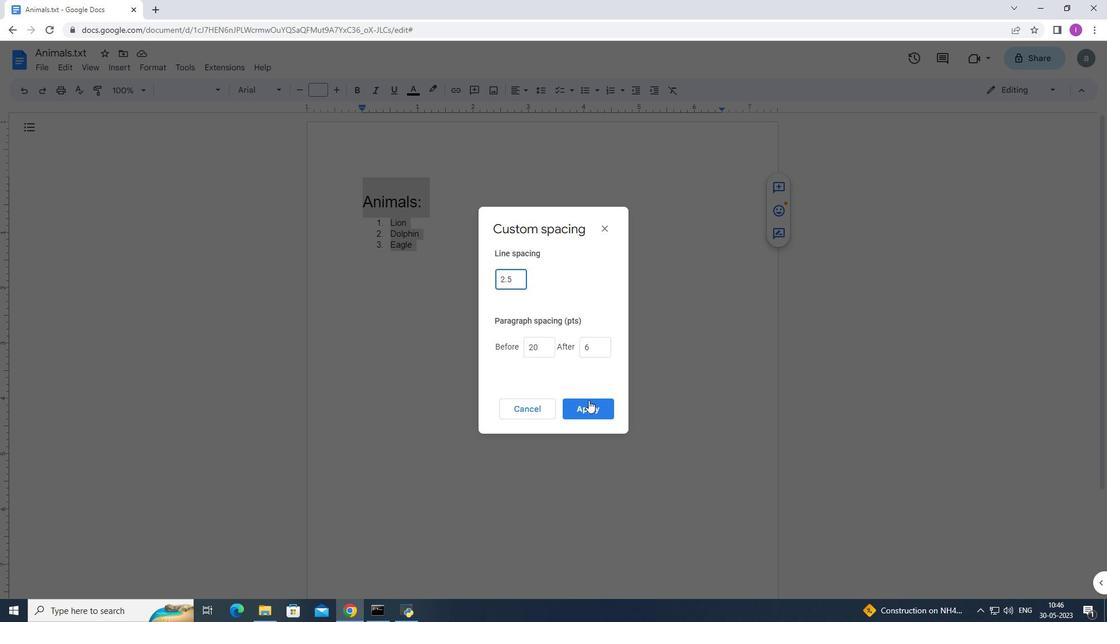 
Action: Mouse pressed left at (588, 404)
Screenshot: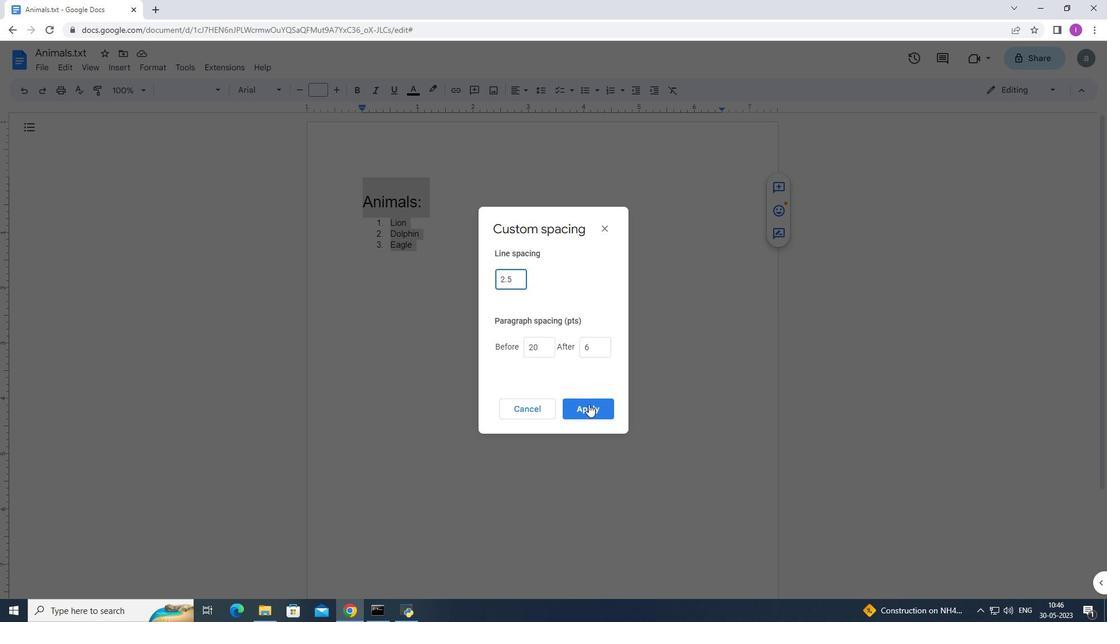 
Action: Mouse moved to (406, 207)
Screenshot: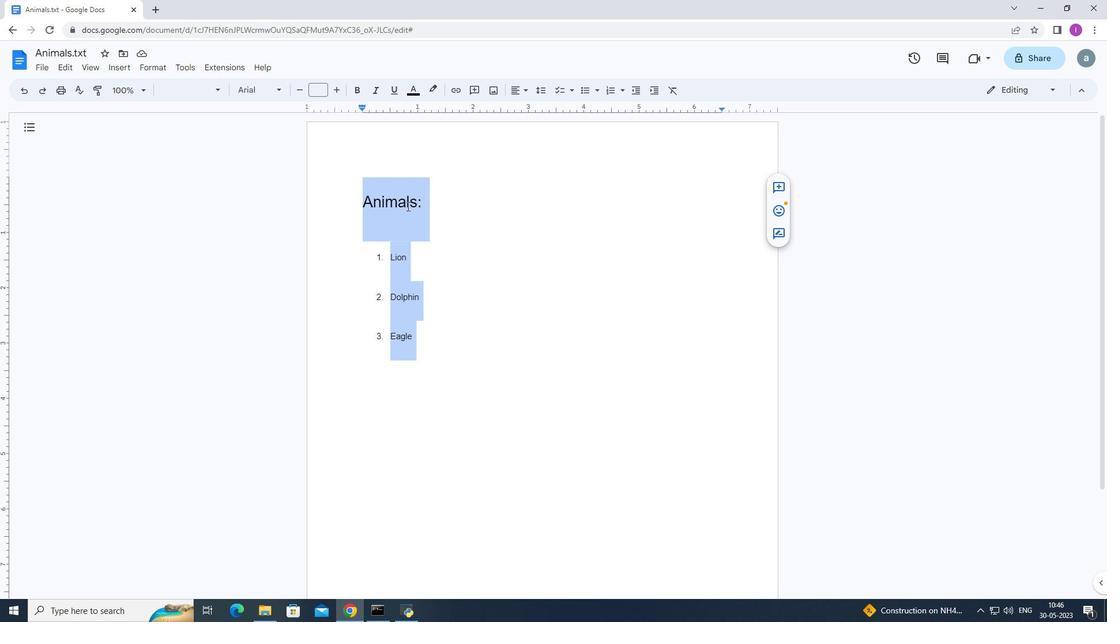 
Action: Mouse pressed left at (406, 207)
Screenshot: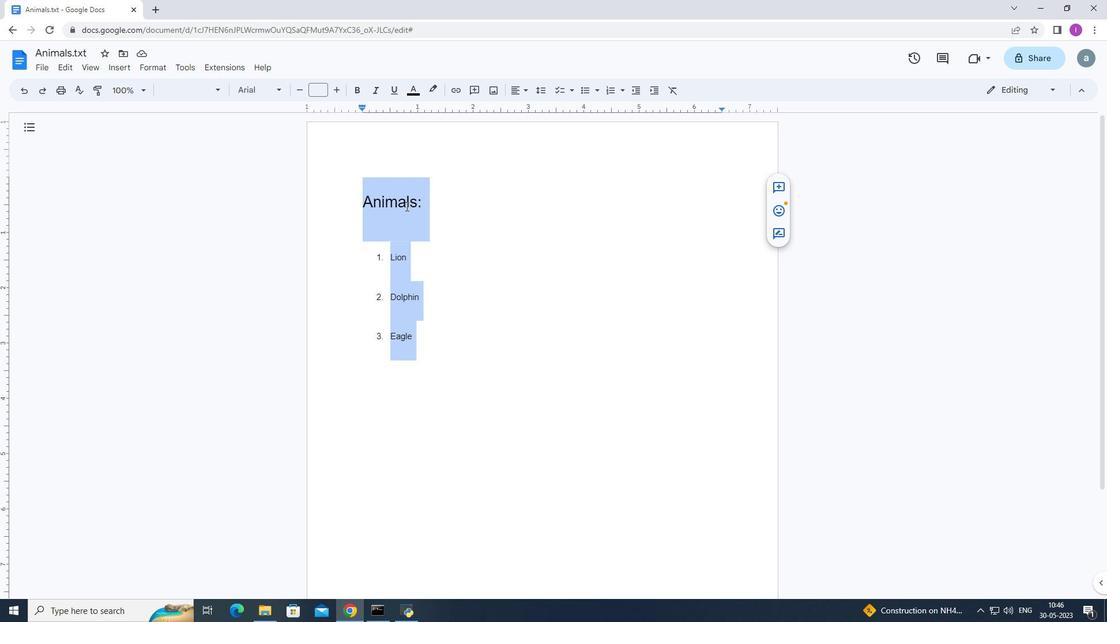 
Action: Mouse moved to (438, 200)
Screenshot: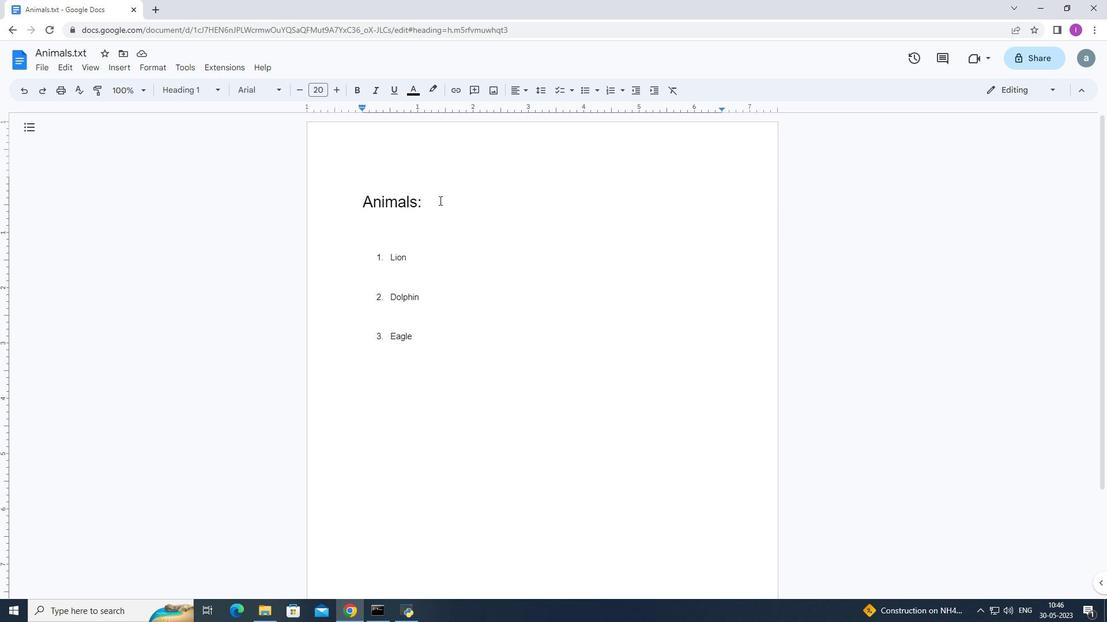 
Action: Mouse pressed left at (438, 200)
Screenshot: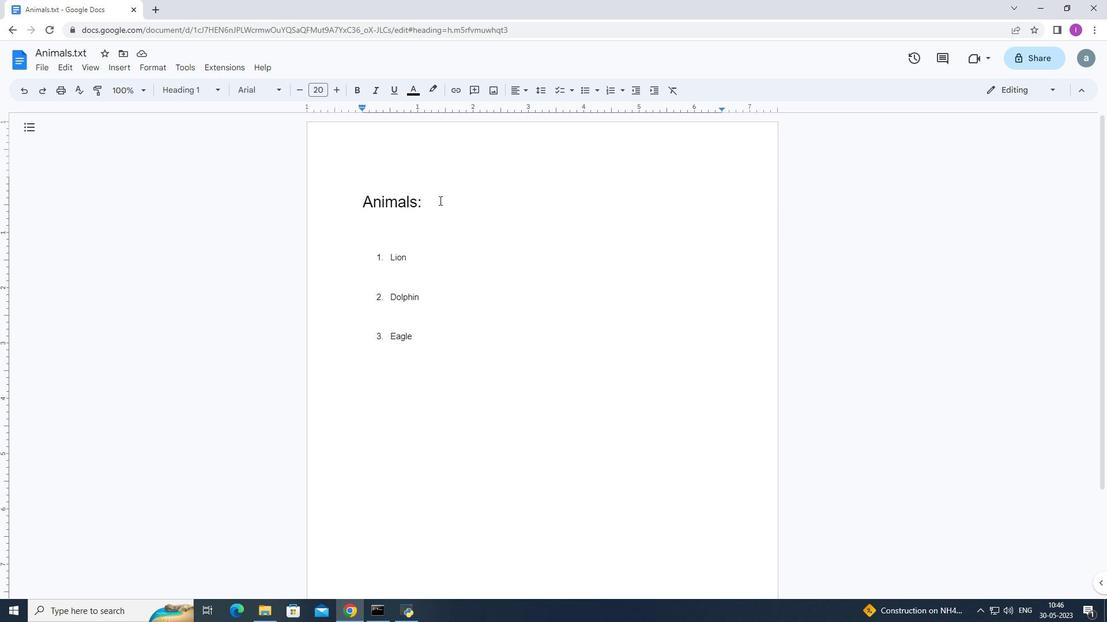 
Action: Mouse moved to (316, 95)
Screenshot: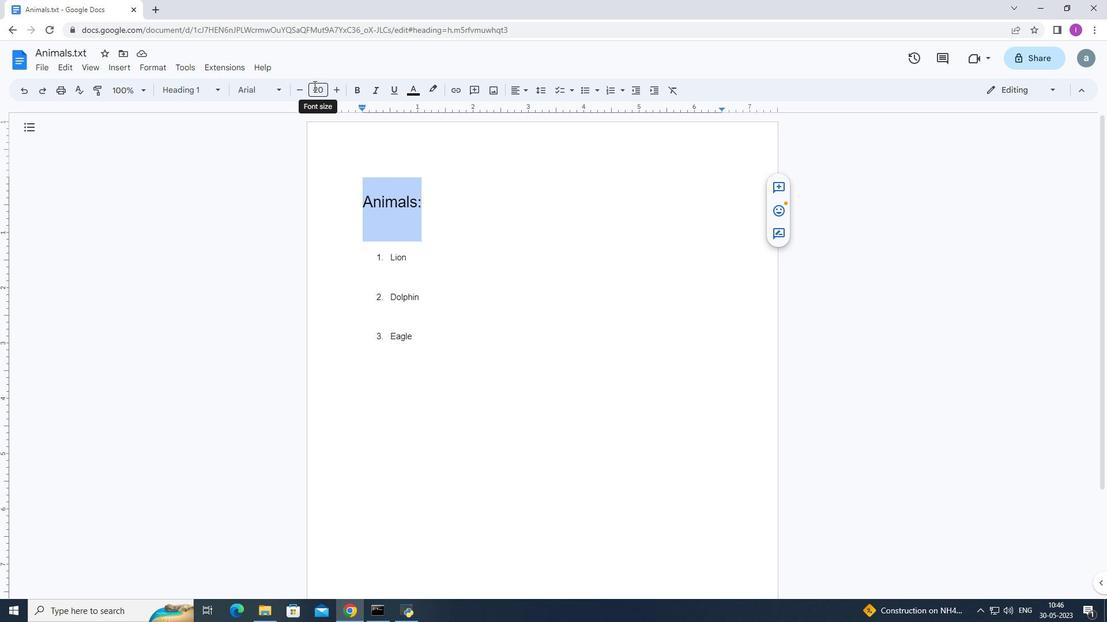 
Action: Mouse pressed left at (316, 95)
Screenshot: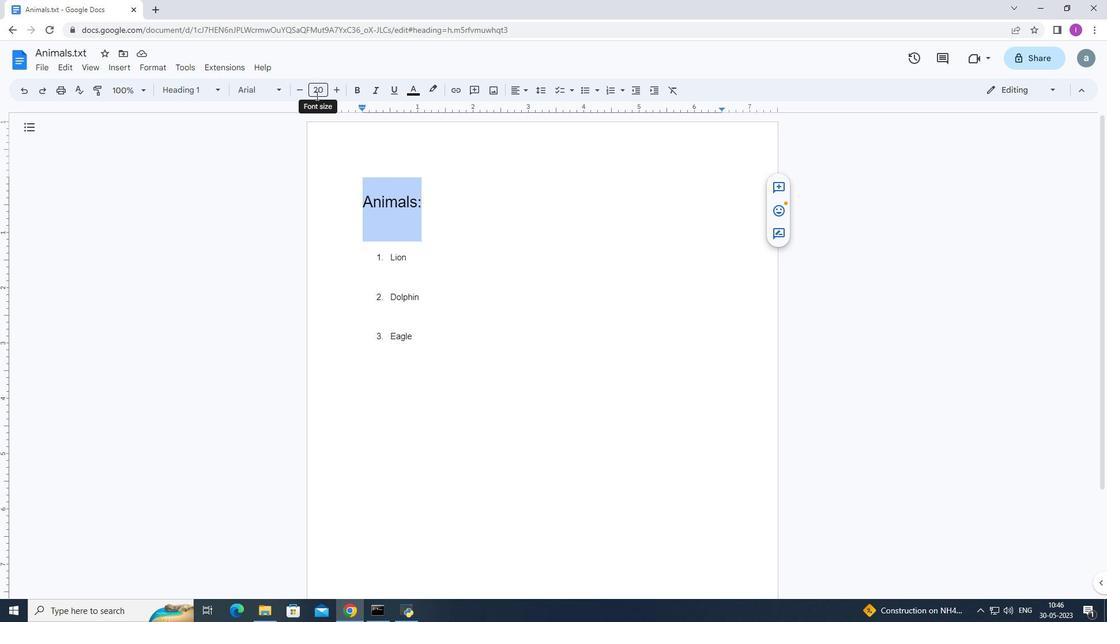 
Action: Mouse moved to (321, 237)
Screenshot: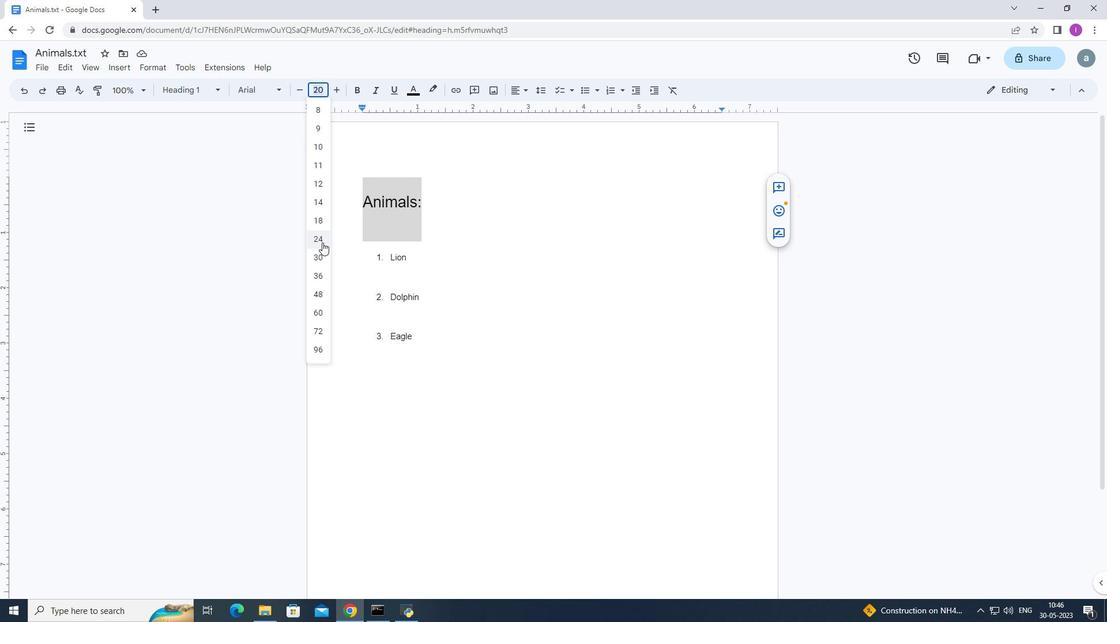 
Action: Mouse pressed left at (321, 237)
Screenshot: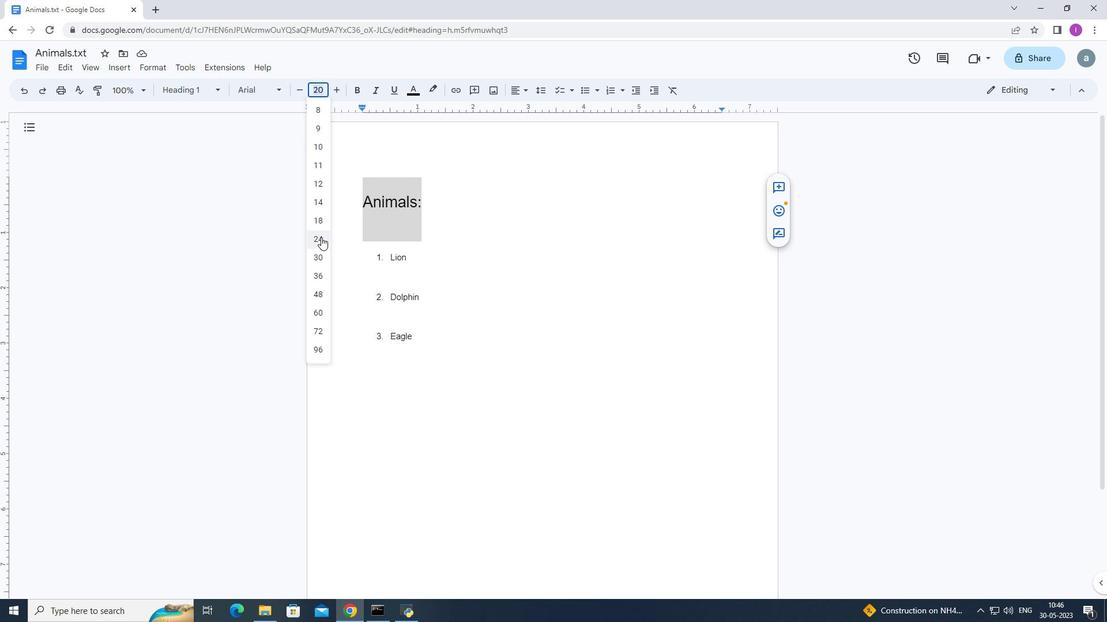 
Action: Mouse moved to (504, 195)
Screenshot: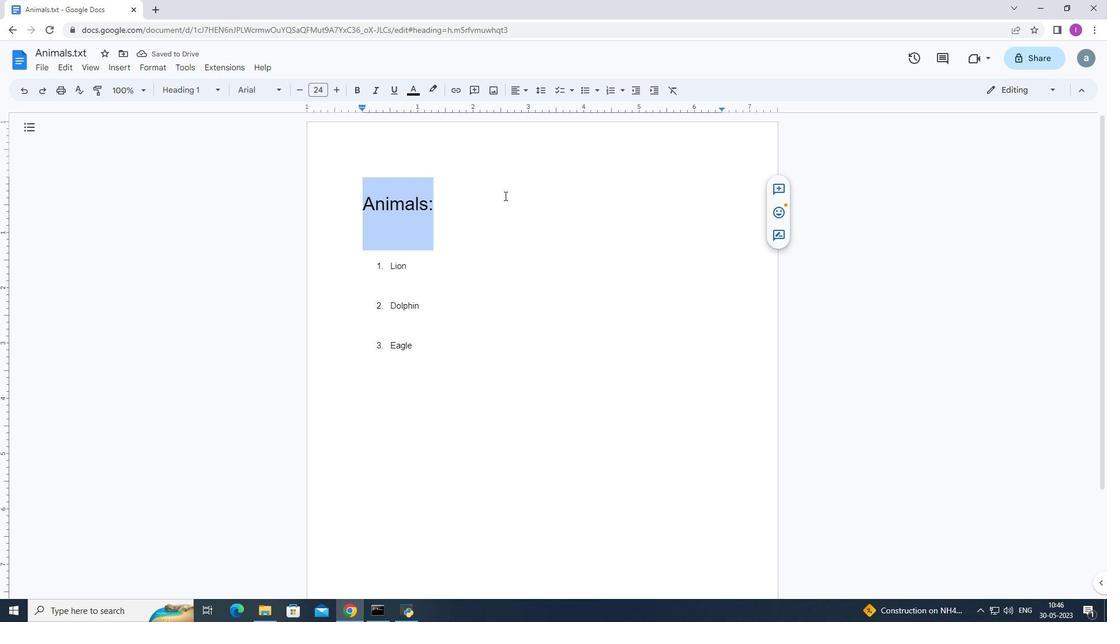 
